 Task: Create Card Project Schedule Review in Board Knowledge Base Software to Workspace External Affairs. Create Card Bar Management Review in Board Customer Churn Analysis to Workspace External Affairs. Create Card Project Resource Allocation in Board Sales Team Training and Development to Workspace External Affairs
Action: Mouse moved to (1021, 334)
Screenshot: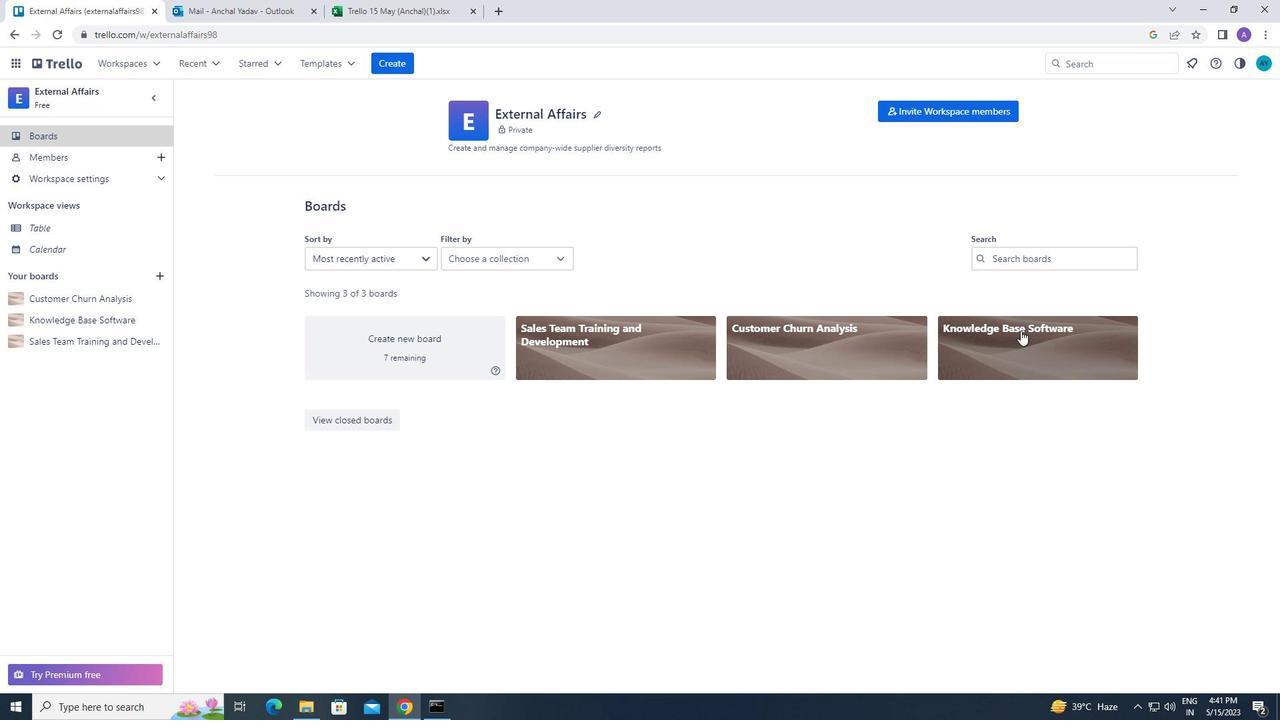 
Action: Mouse pressed left at (1021, 334)
Screenshot: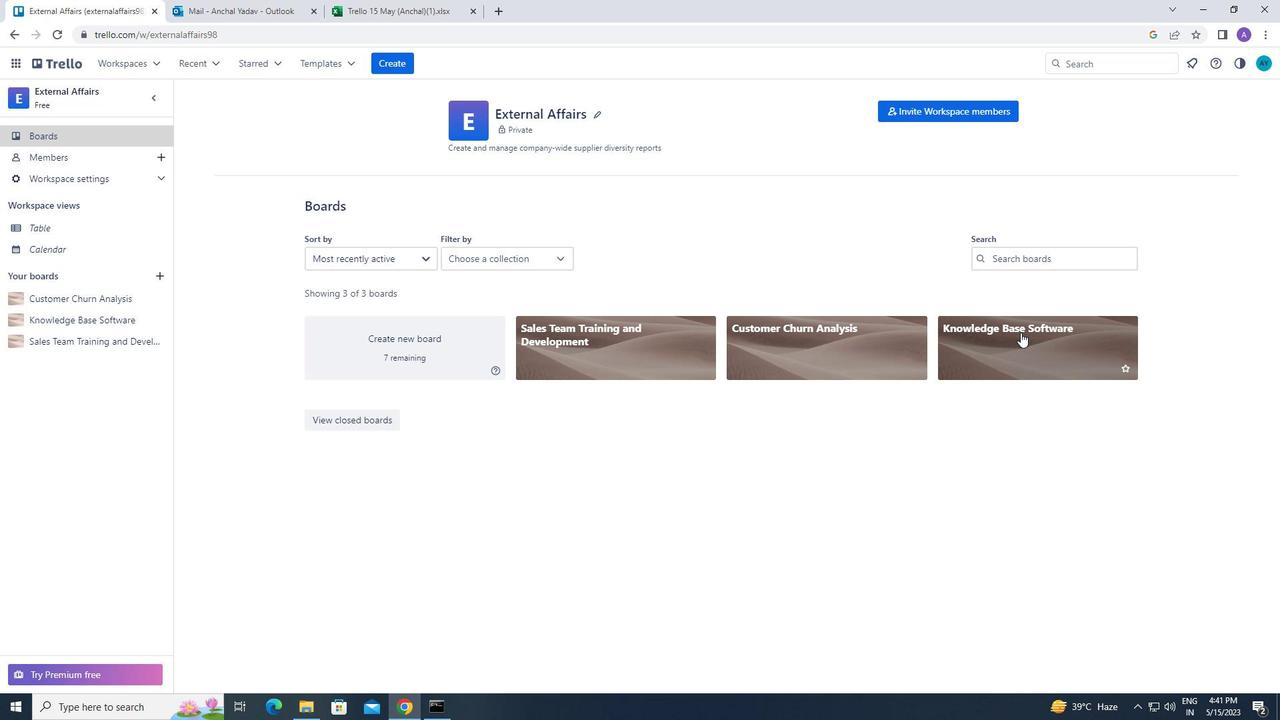 
Action: Mouse moved to (237, 168)
Screenshot: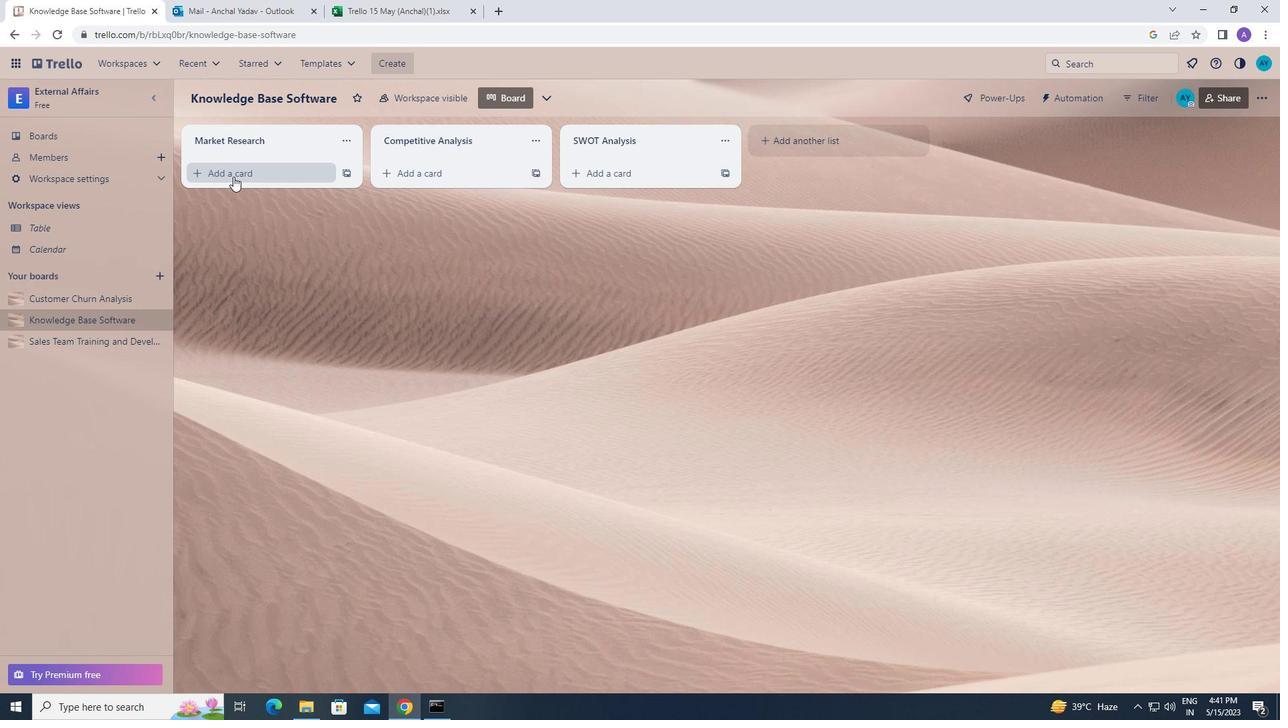 
Action: Mouse pressed left at (237, 168)
Screenshot: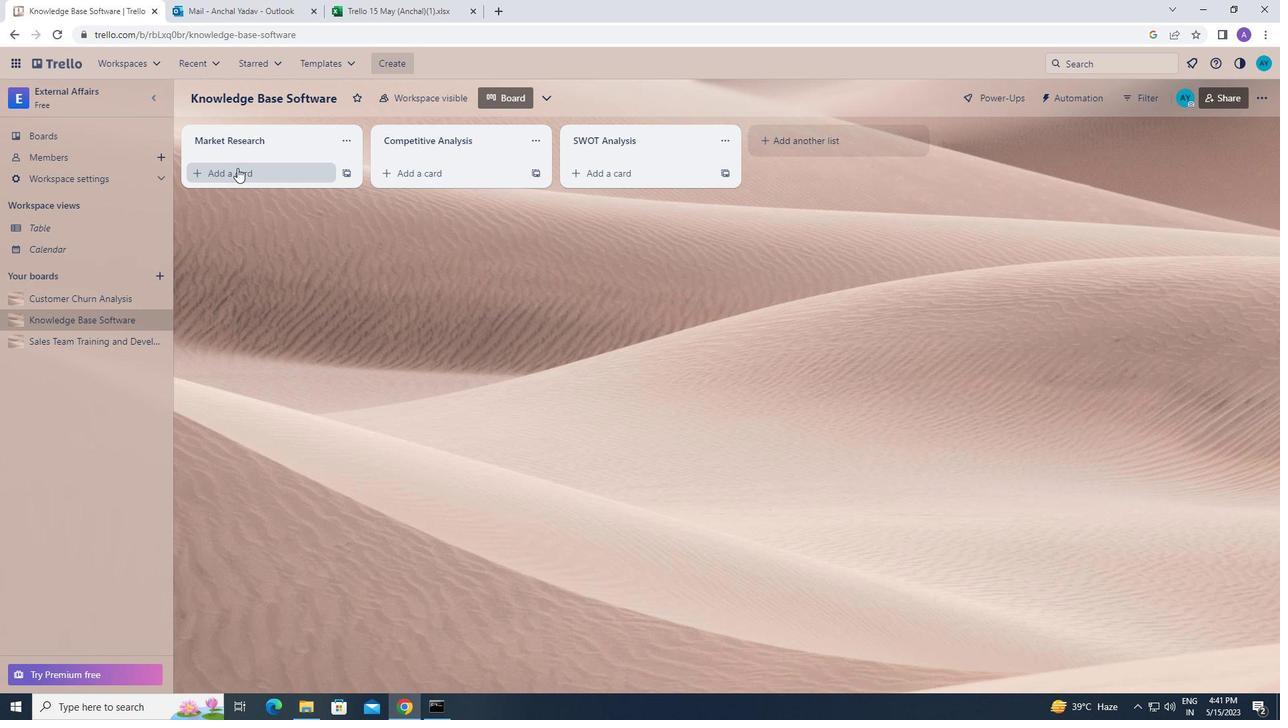 
Action: Mouse moved to (236, 175)
Screenshot: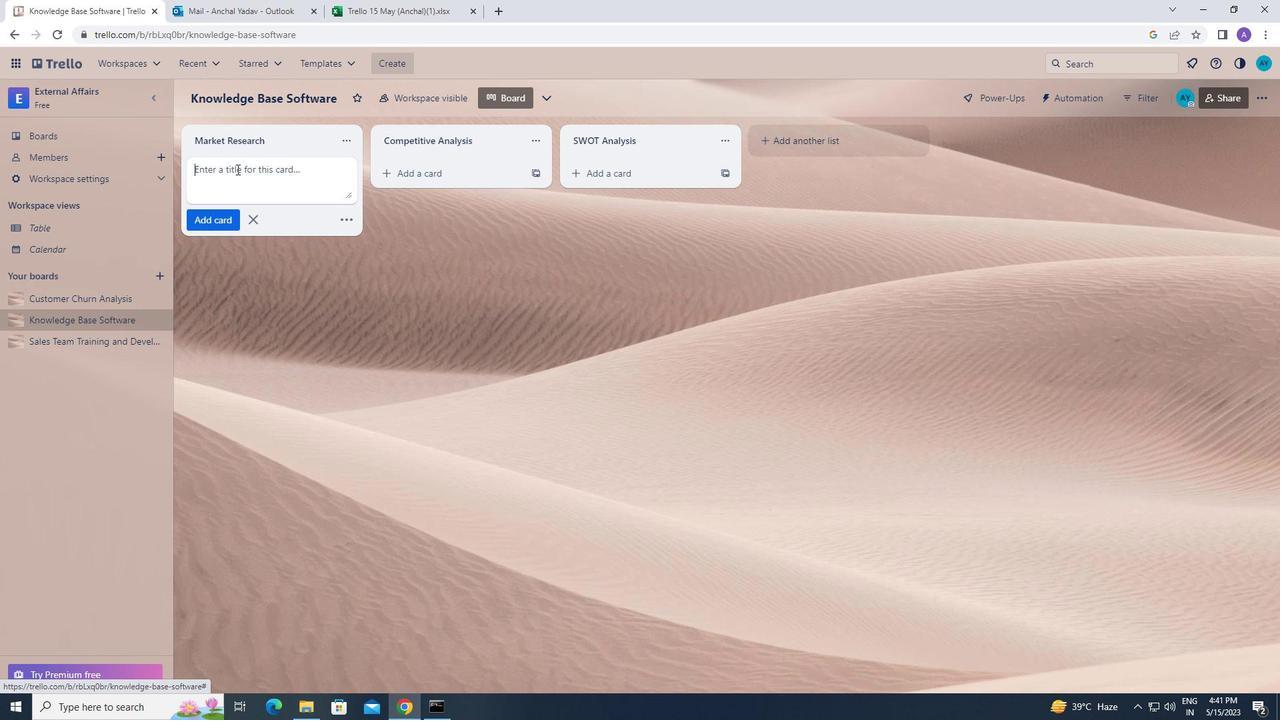 
Action: Mouse pressed left at (236, 175)
Screenshot: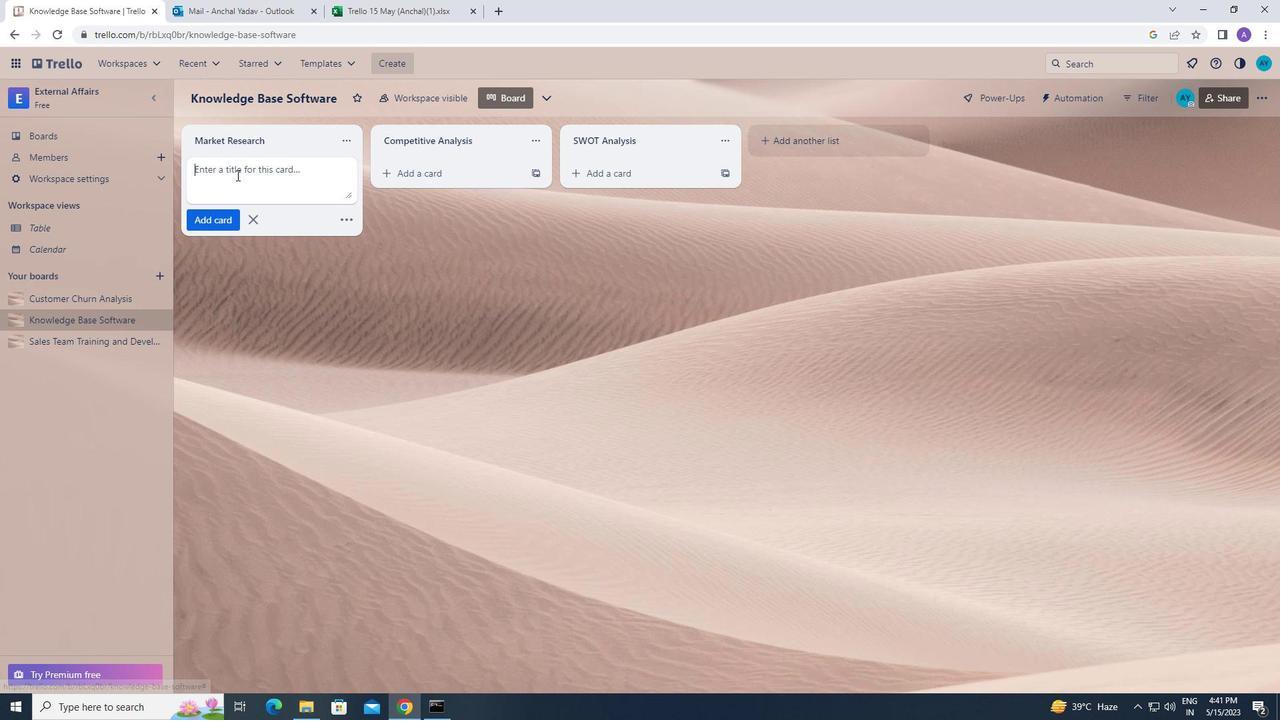 
Action: Key pressed <Key.caps_lock>p<Key.caps_lock>roject<Key.space><Key.caps_lock>s<Key.caps_lock>che
Screenshot: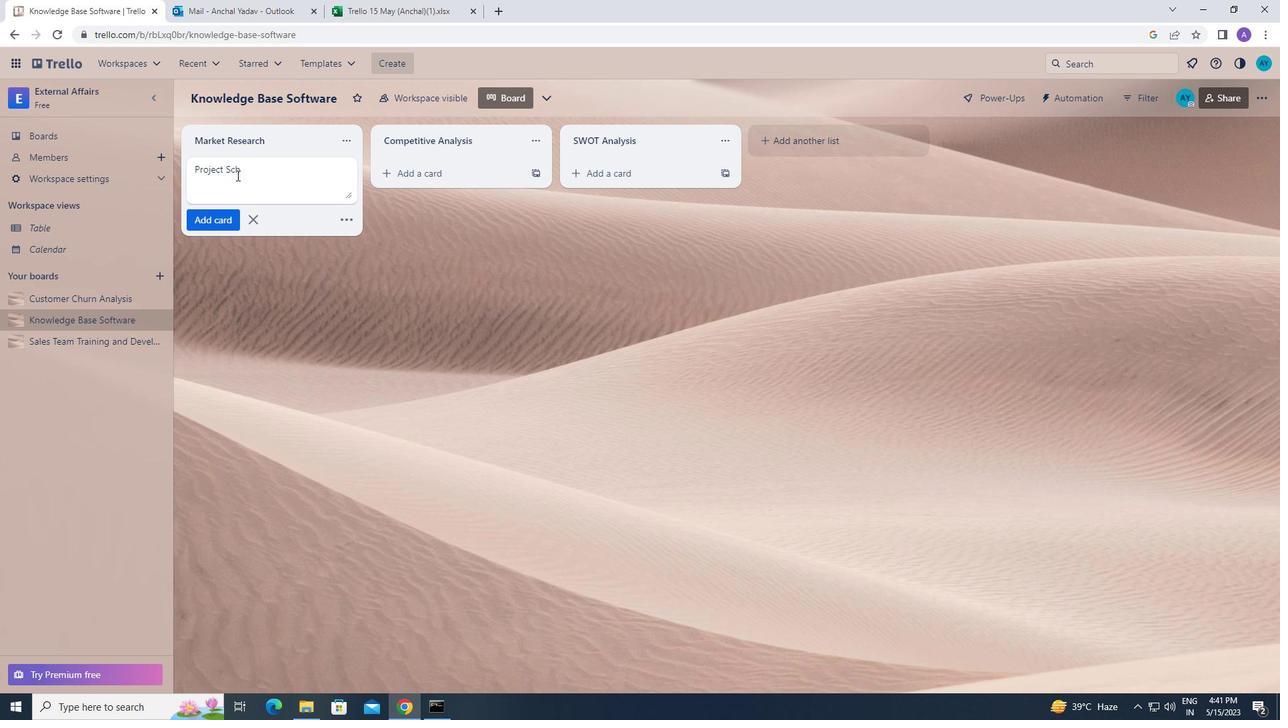 
Action: Mouse moved to (1282, 152)
Screenshot: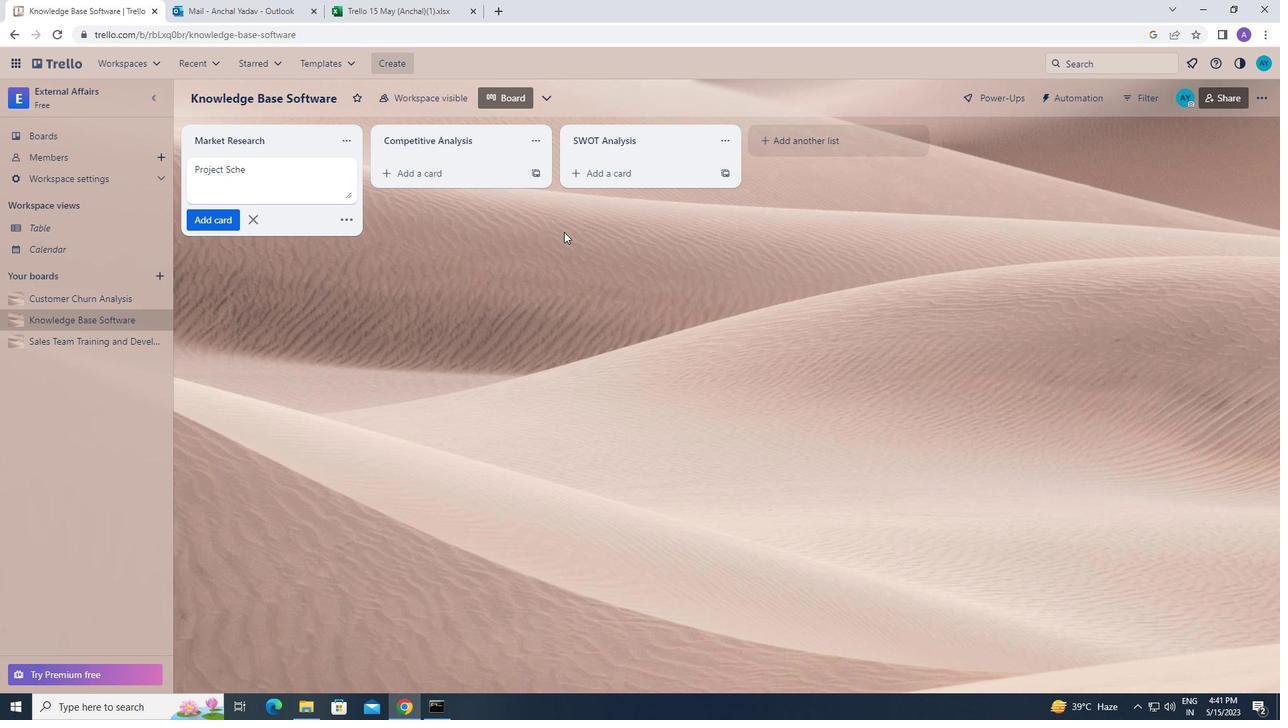 
Action: Key pressed dule<Key.space><Key.caps_lock>r<Key.caps_lock>eview
Screenshot: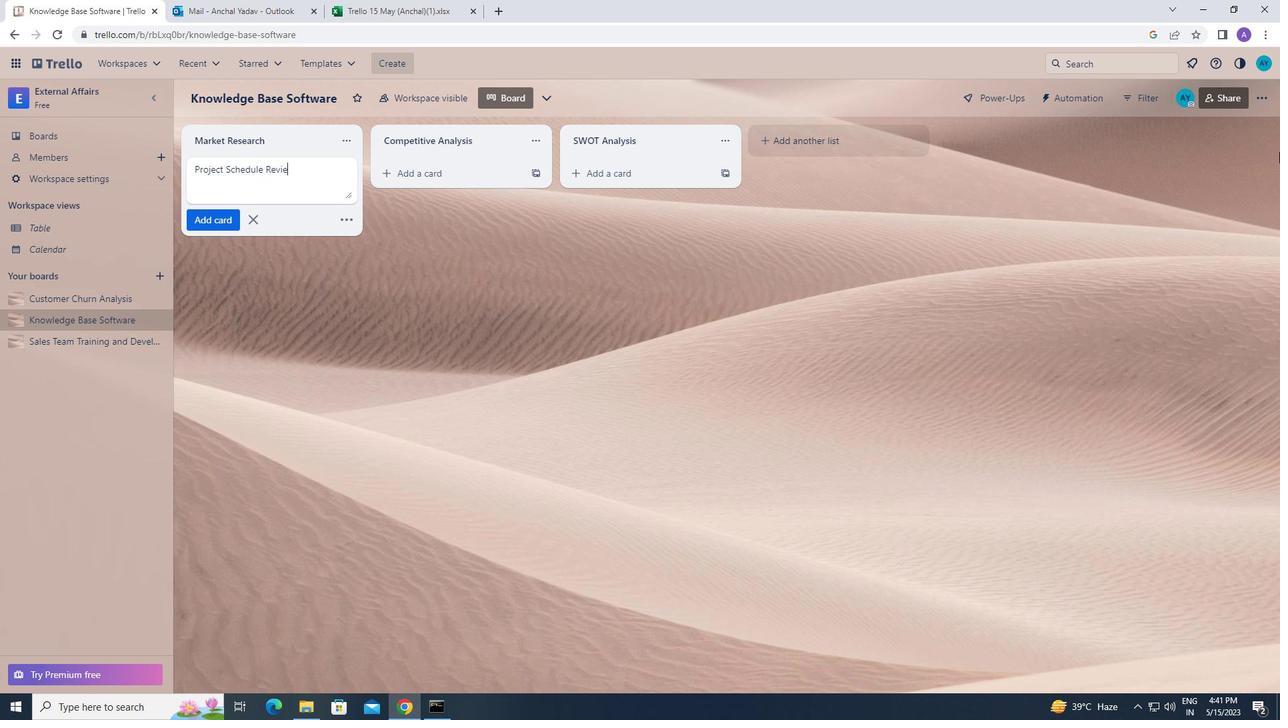 
Action: Mouse moved to (213, 226)
Screenshot: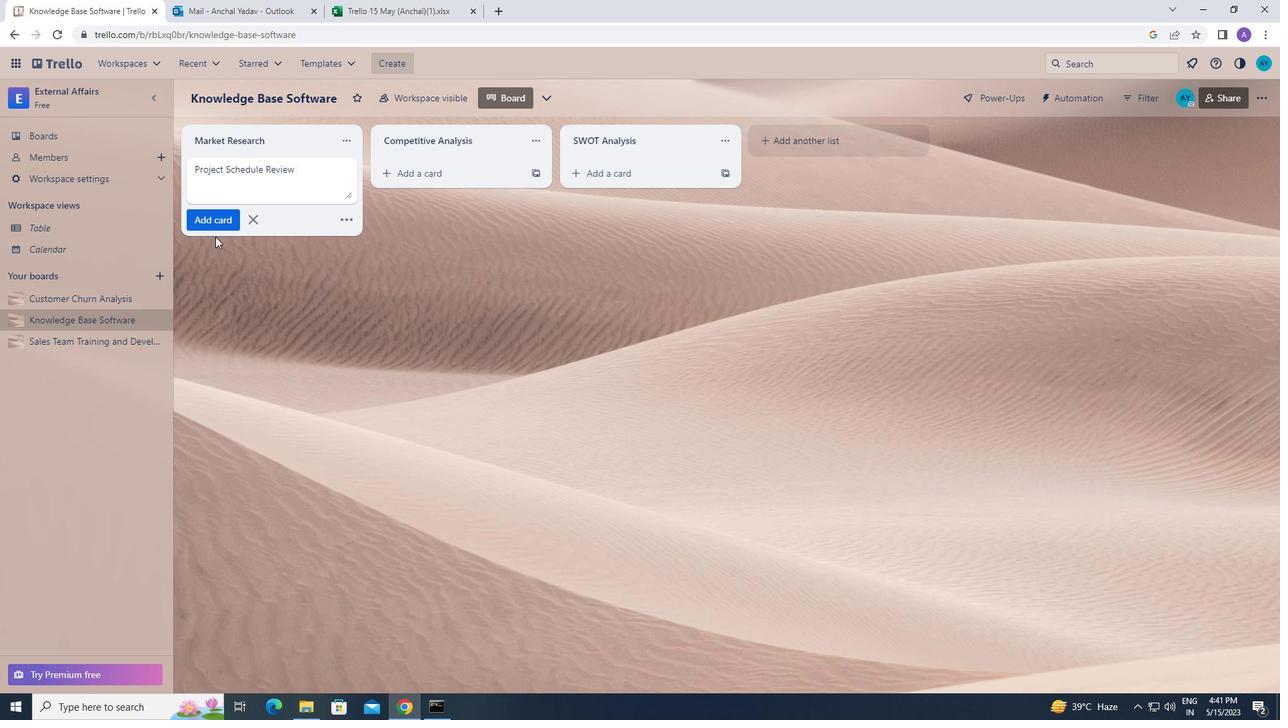 
Action: Mouse pressed left at (213, 226)
Screenshot: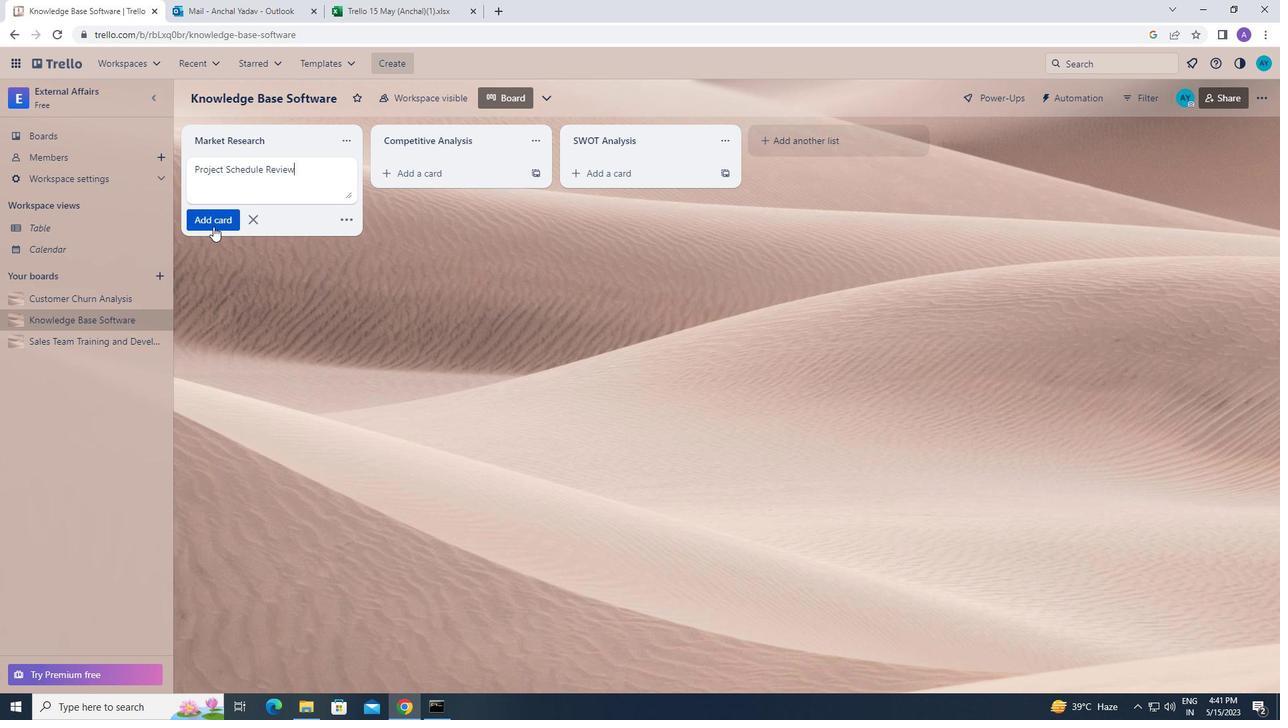 
Action: Mouse moved to (138, 58)
Screenshot: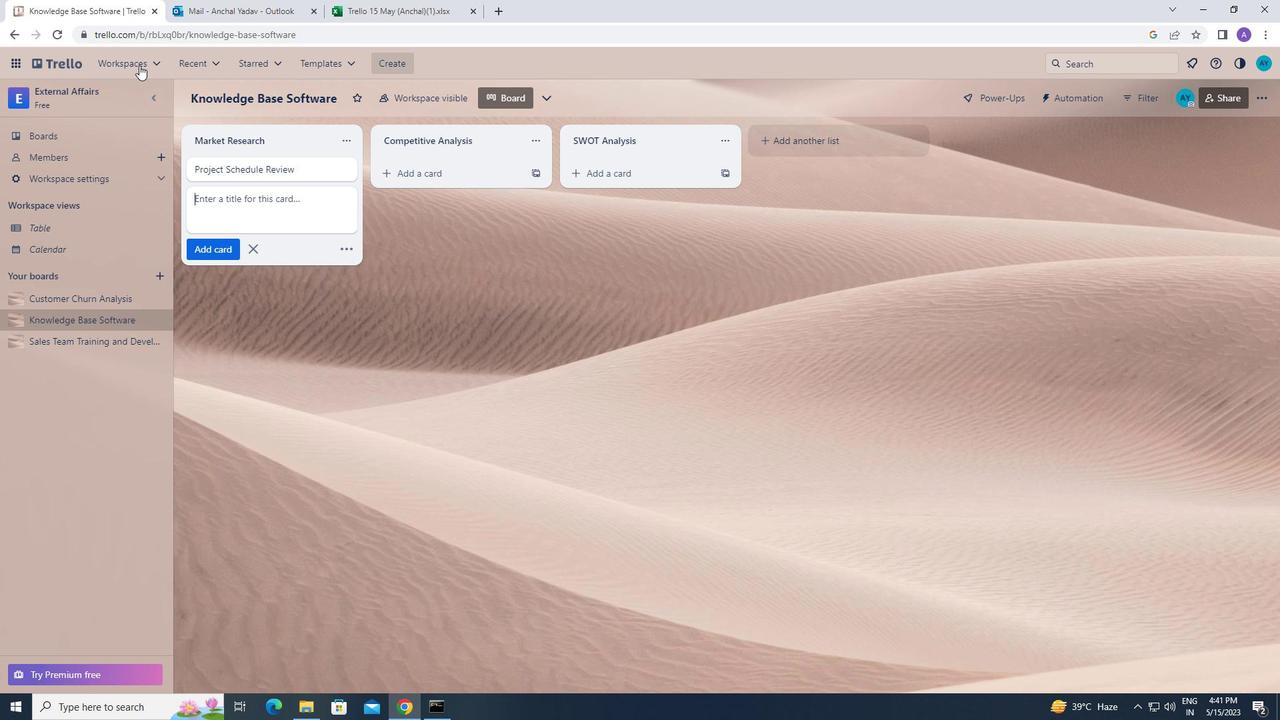 
Action: Mouse pressed left at (138, 58)
Screenshot: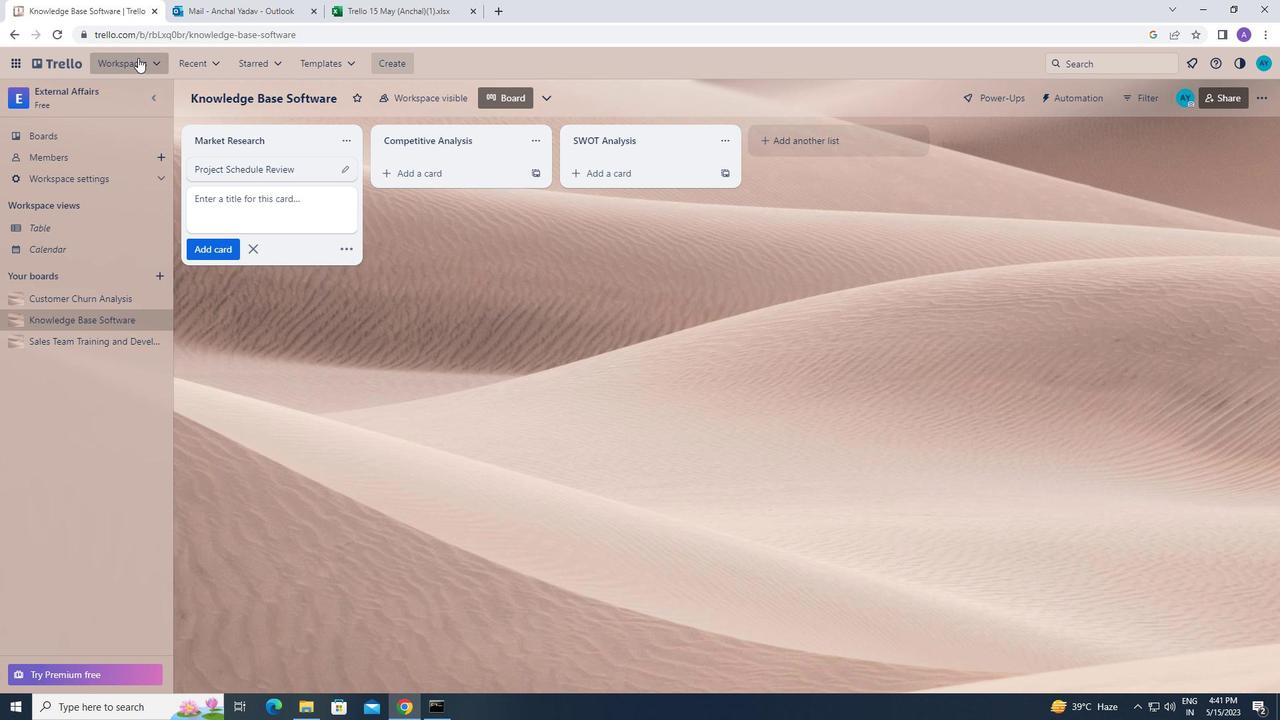 
Action: Mouse moved to (162, 432)
Screenshot: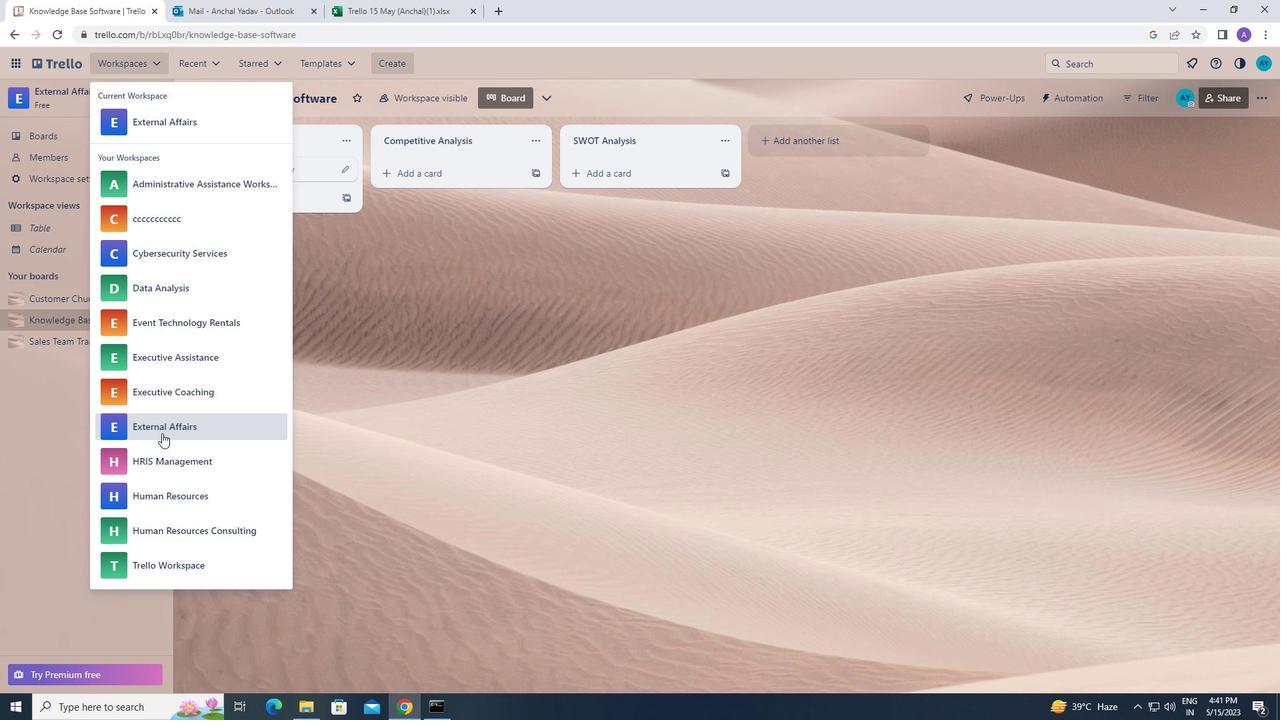 
Action: Mouse pressed left at (162, 432)
Screenshot: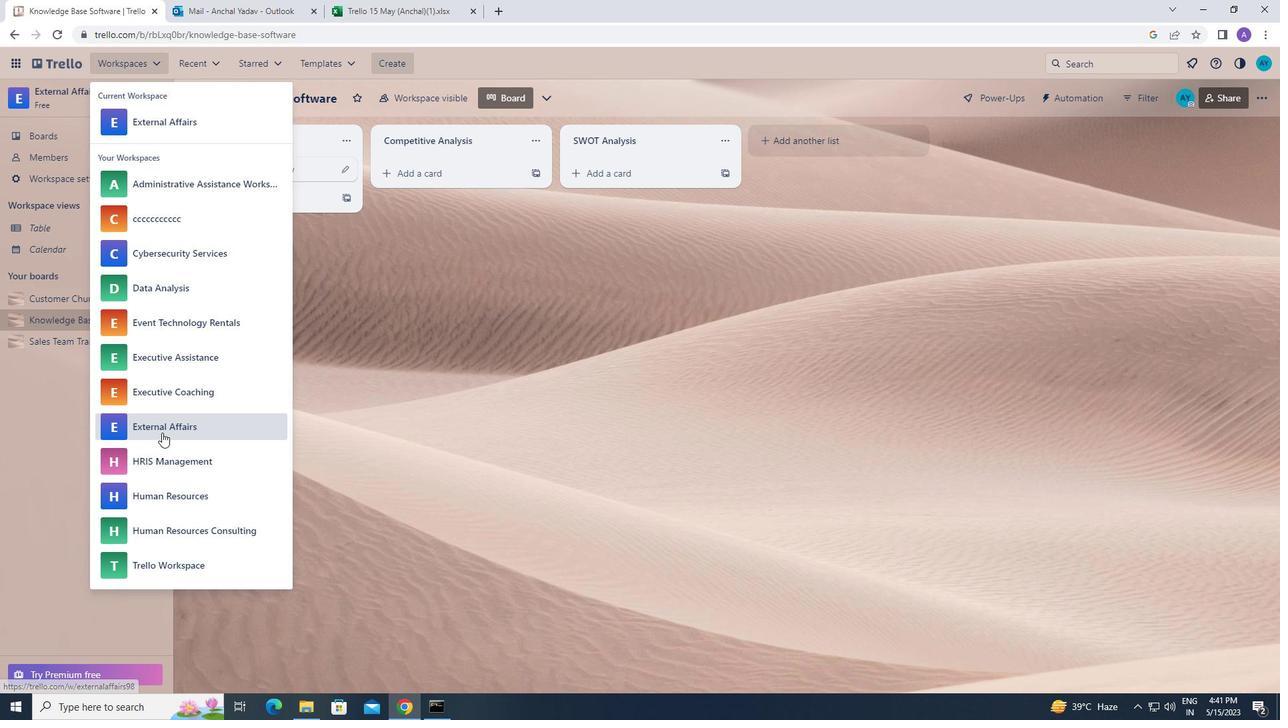 
Action: Mouse moved to (988, 347)
Screenshot: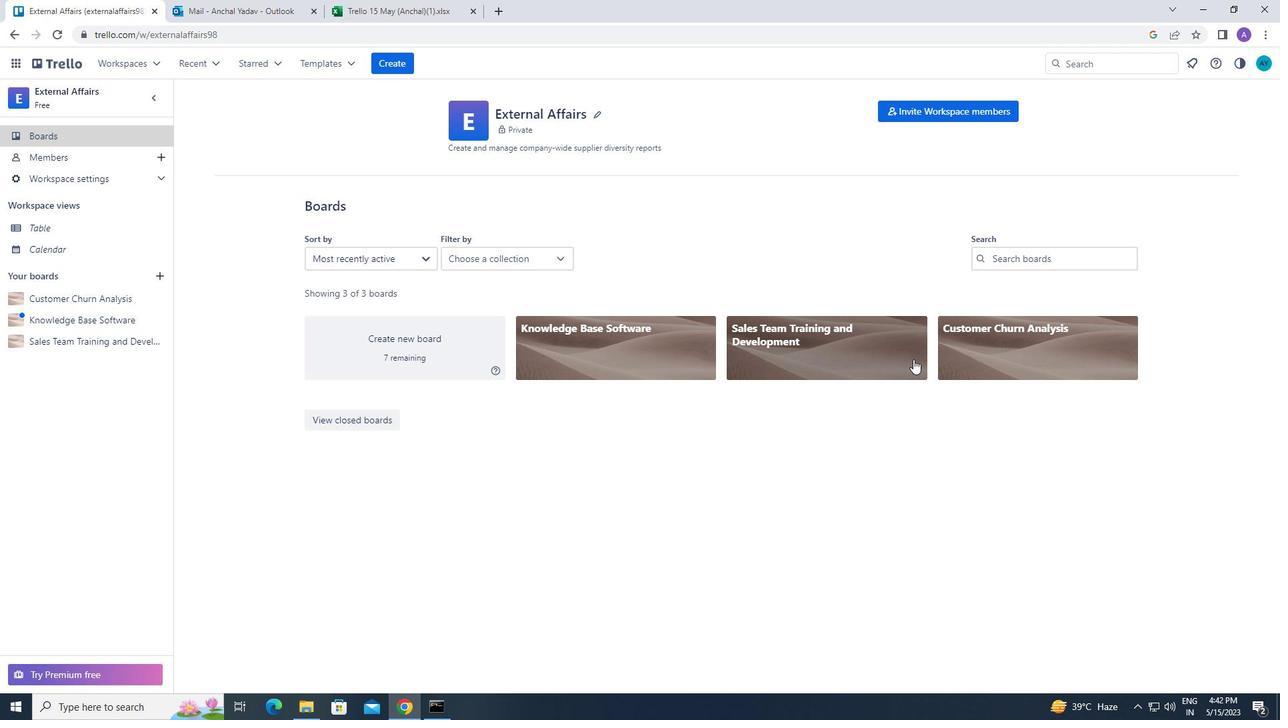 
Action: Mouse pressed left at (988, 347)
Screenshot: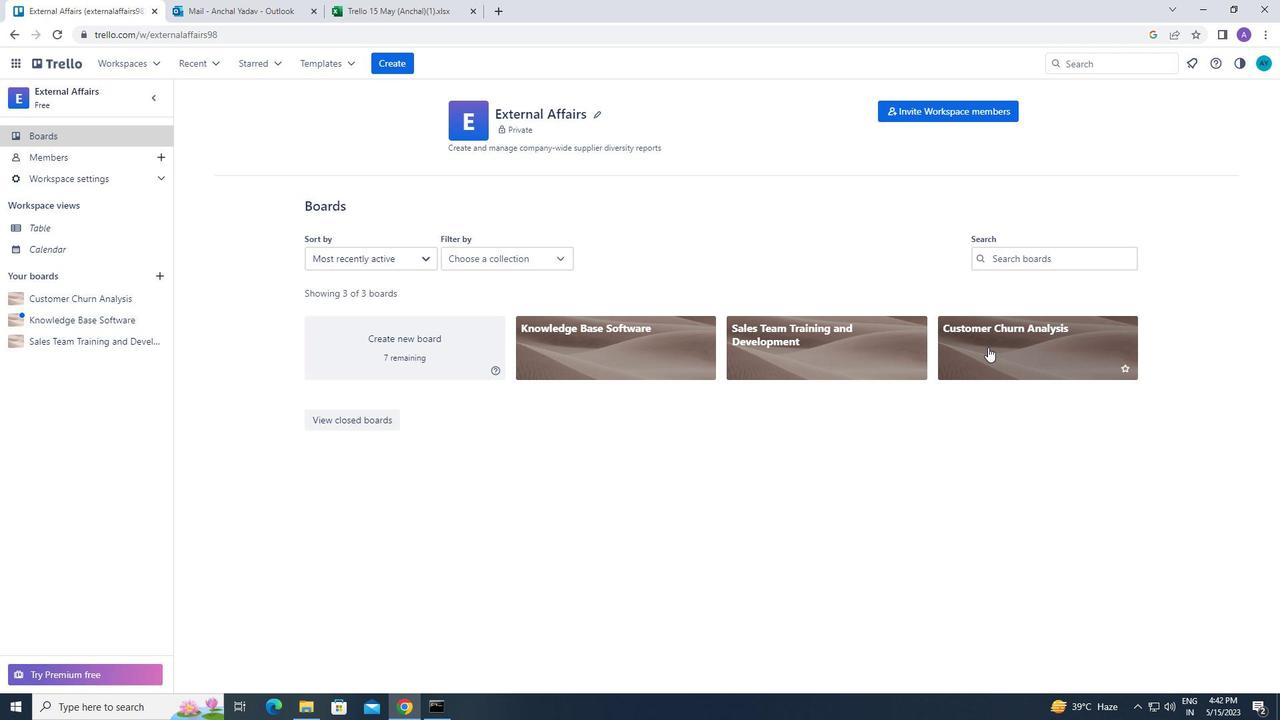 
Action: Mouse moved to (238, 174)
Screenshot: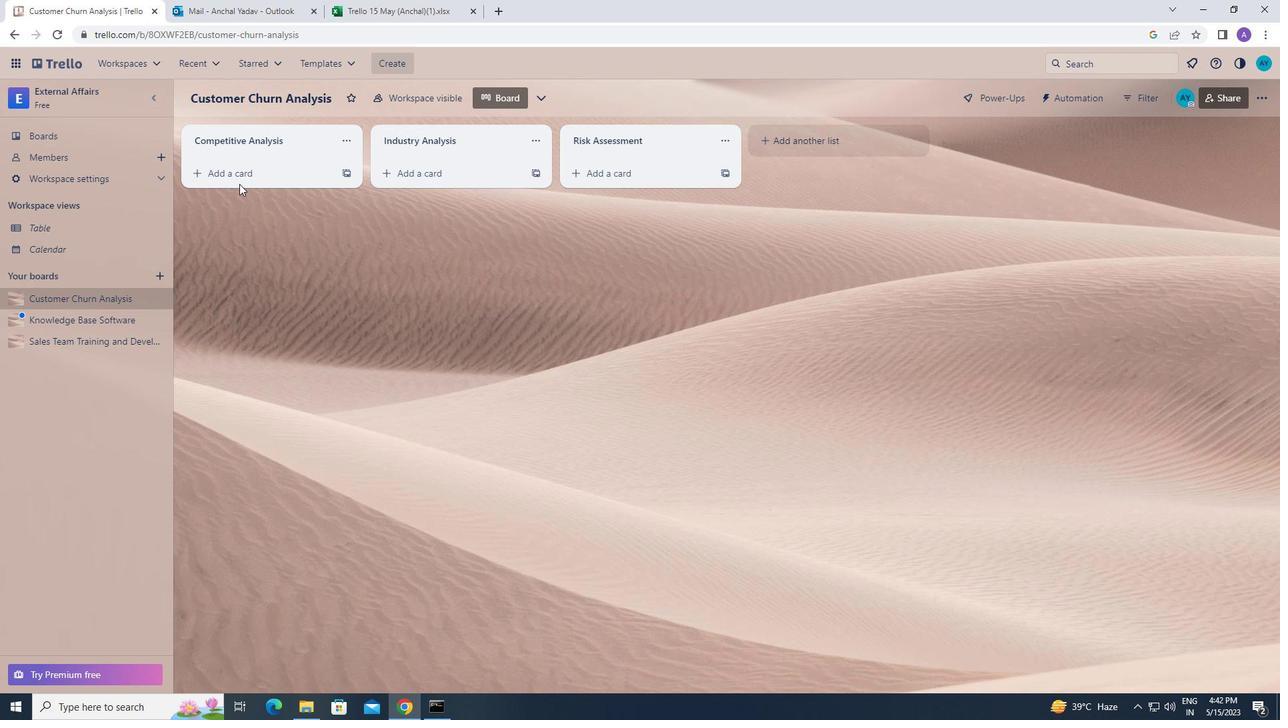 
Action: Mouse pressed left at (238, 174)
Screenshot: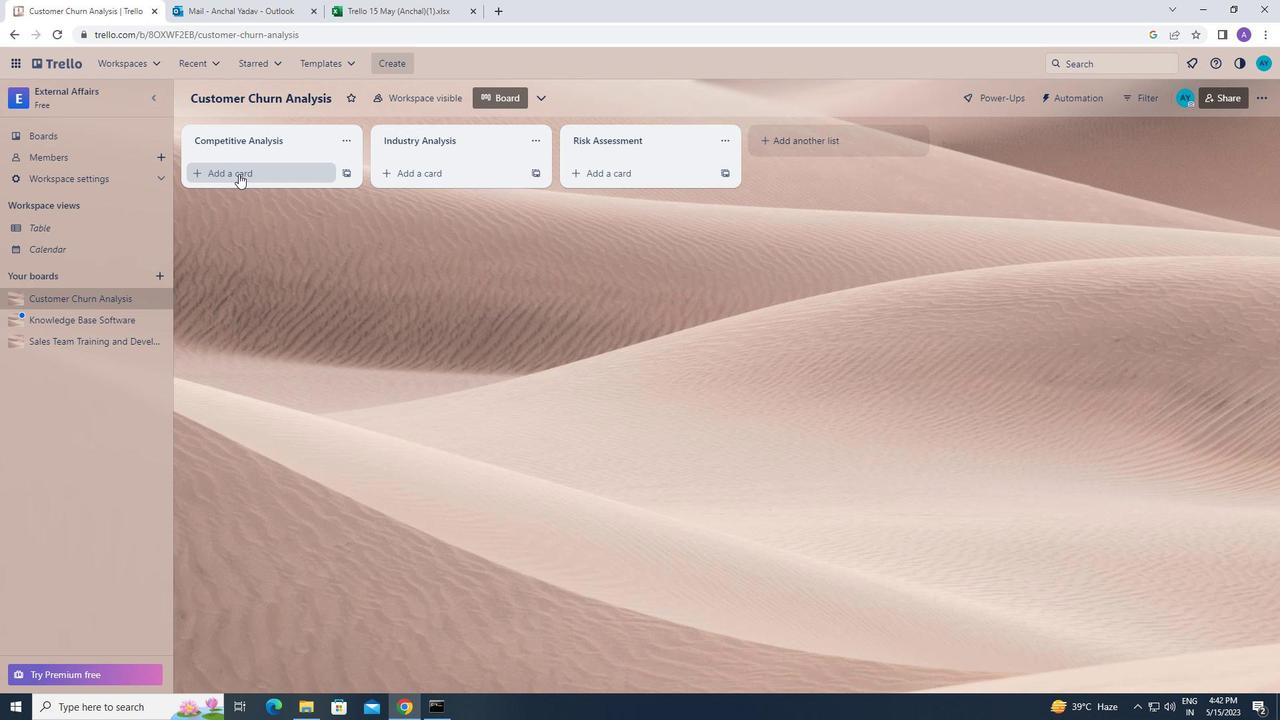 
Action: Mouse moved to (234, 182)
Screenshot: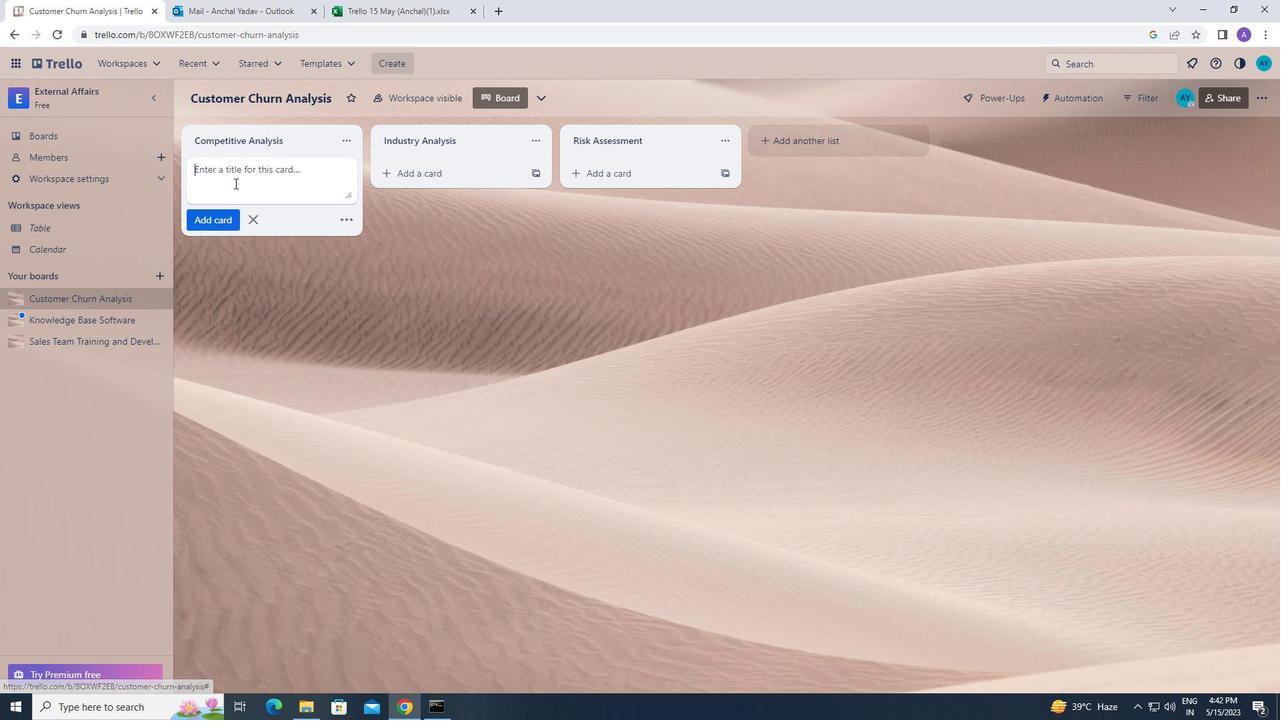 
Action: Mouse pressed left at (234, 182)
Screenshot: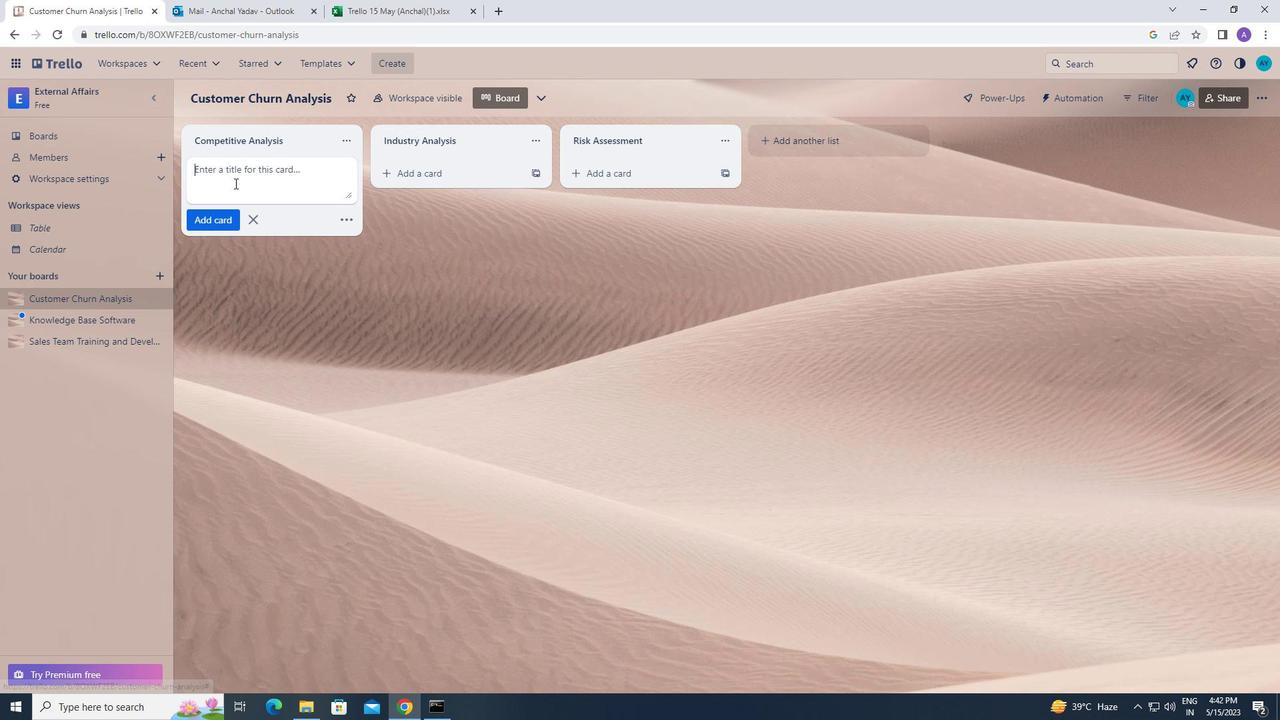 
Action: Key pressed <Key.caps_lock>
Screenshot: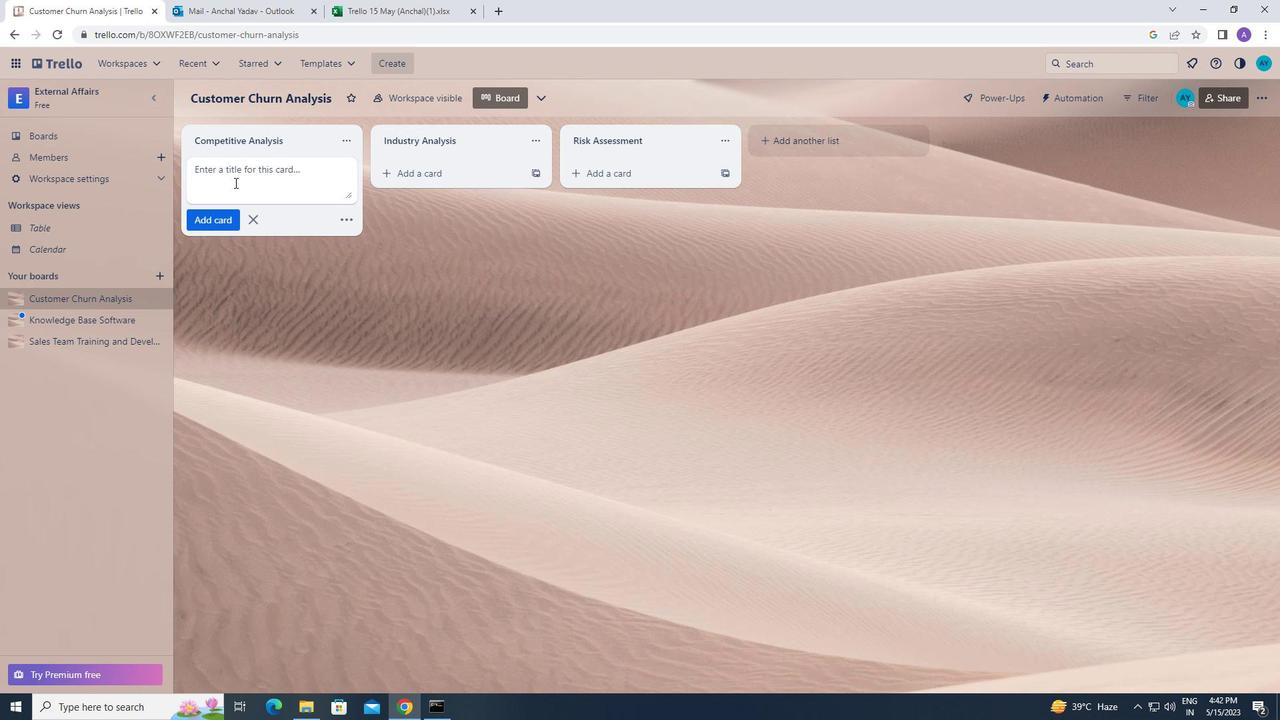 
Action: Mouse moved to (234, 182)
Screenshot: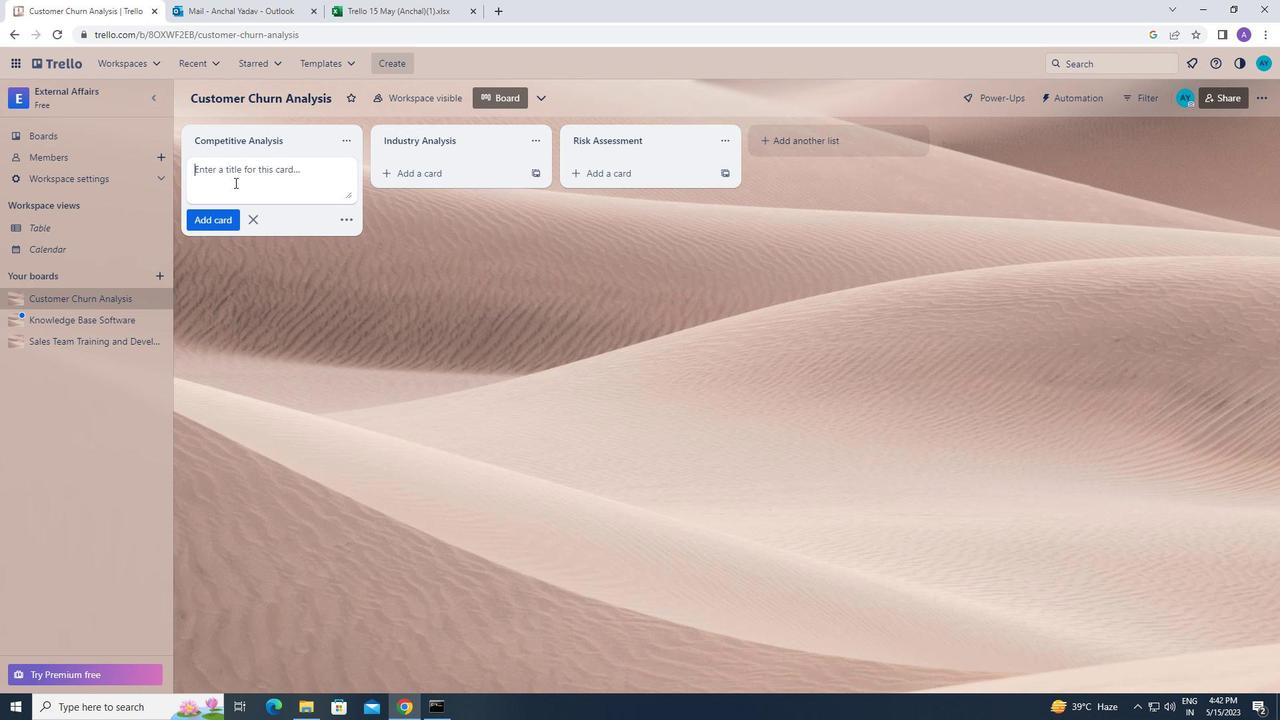 
Action: Key pressed b<Key.caps_lock>ar<Key.space><Key.caps_lock>m<Key.caps_lock>anagement<Key.space><Key.caps_lock>r<Key.caps_lock>eview
Screenshot: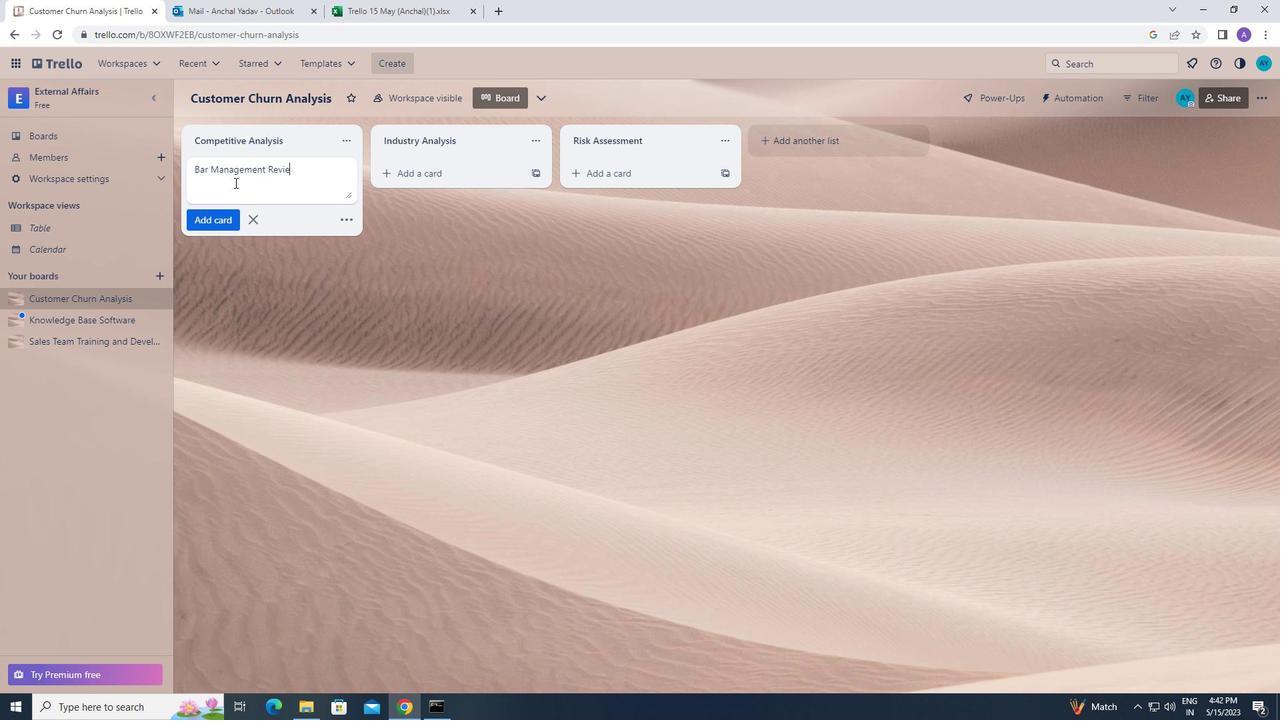 
Action: Mouse moved to (221, 214)
Screenshot: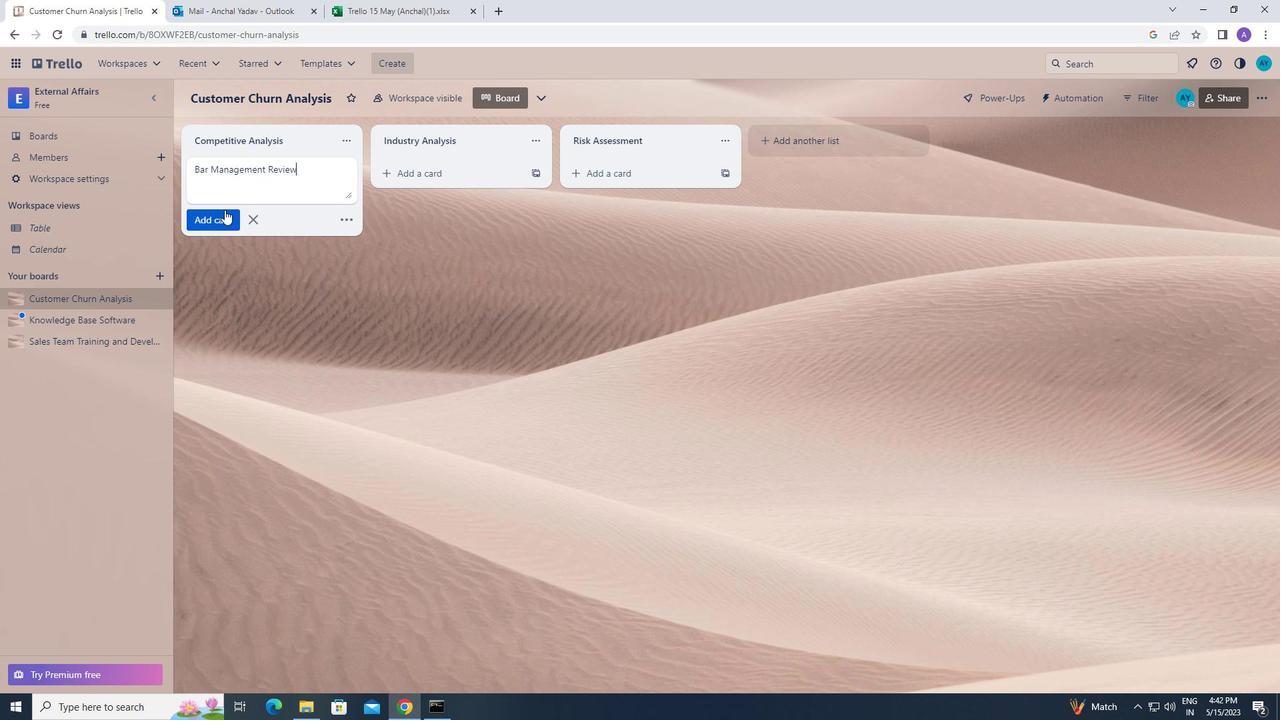 
Action: Mouse pressed left at (221, 214)
Screenshot: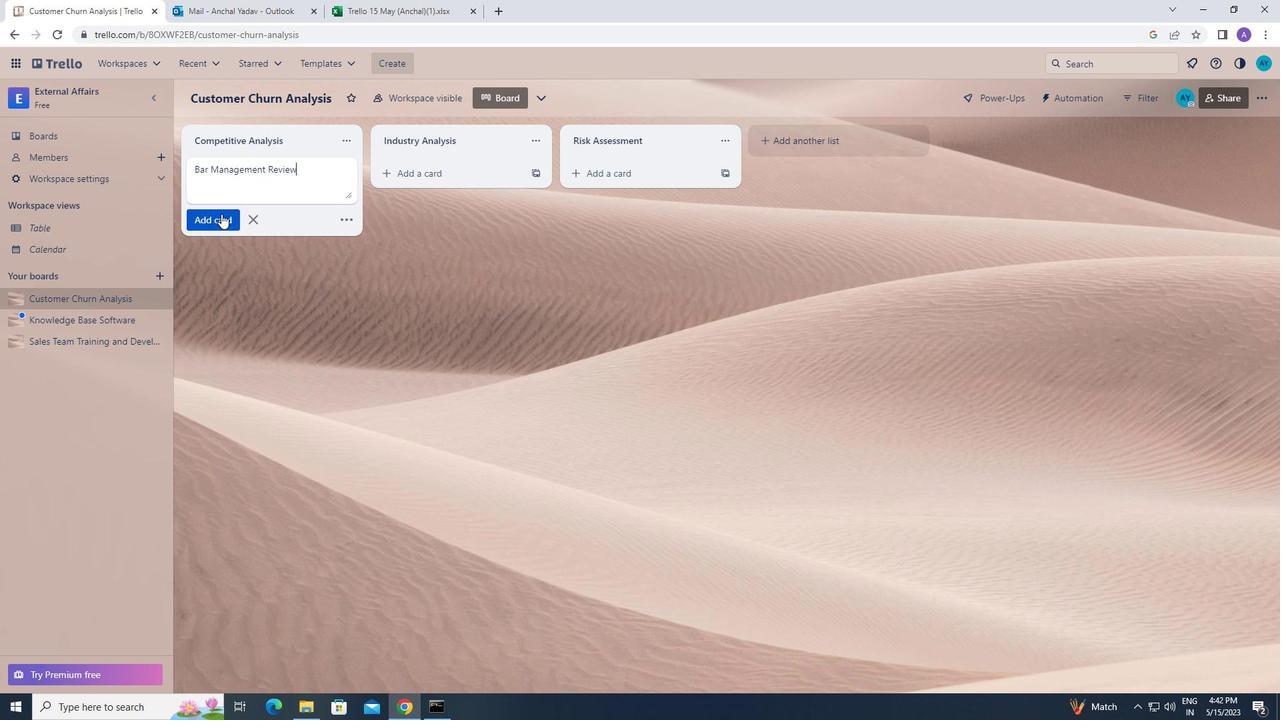 
Action: Mouse moved to (121, 54)
Screenshot: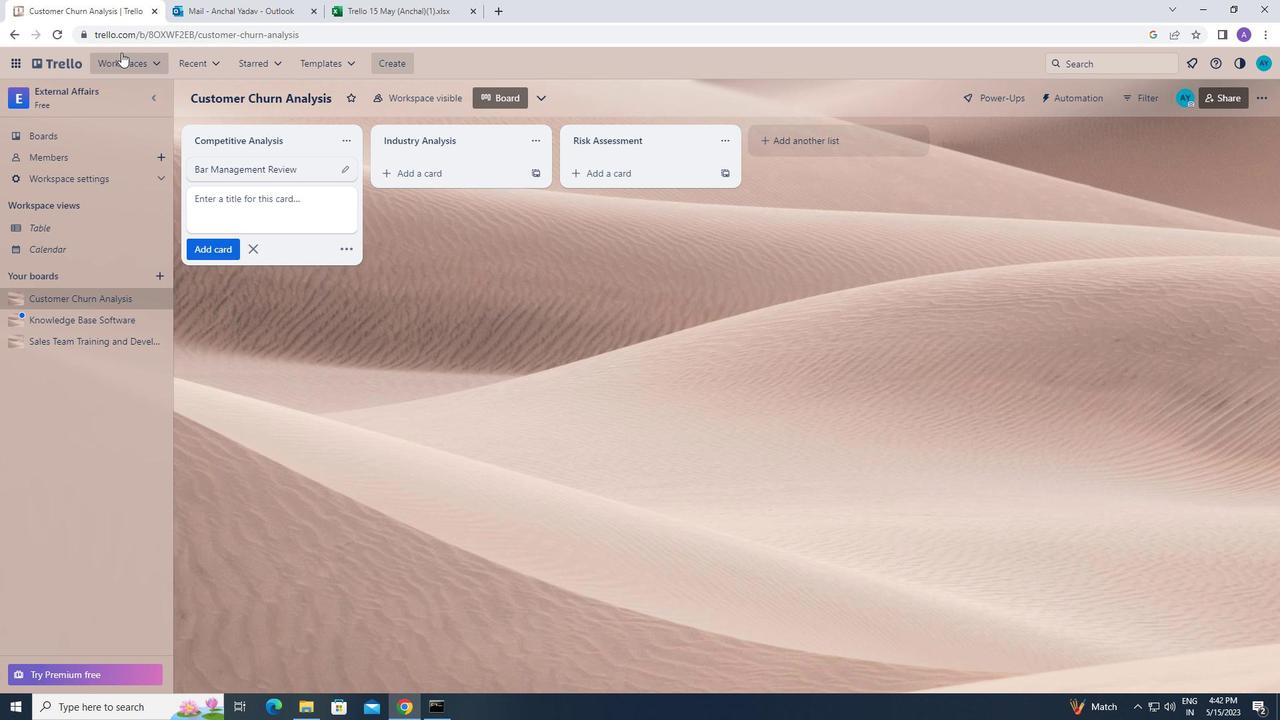 
Action: Mouse pressed left at (121, 54)
Screenshot: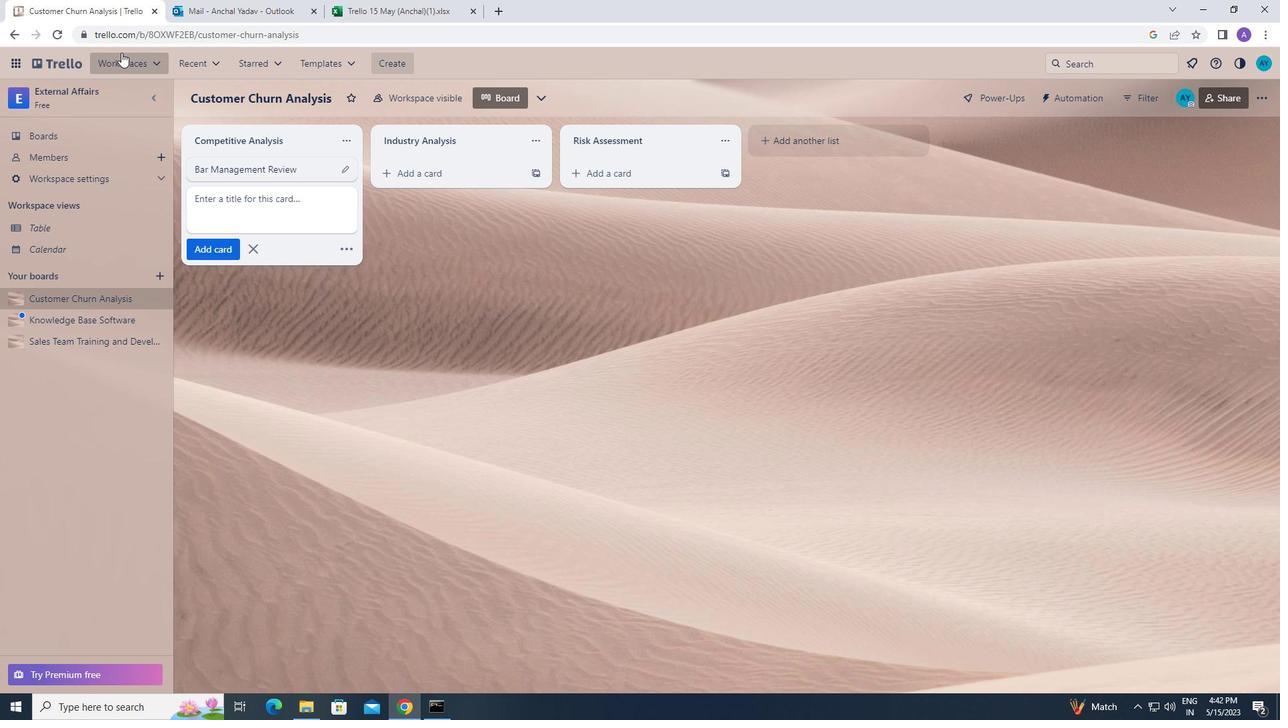 
Action: Mouse moved to (166, 427)
Screenshot: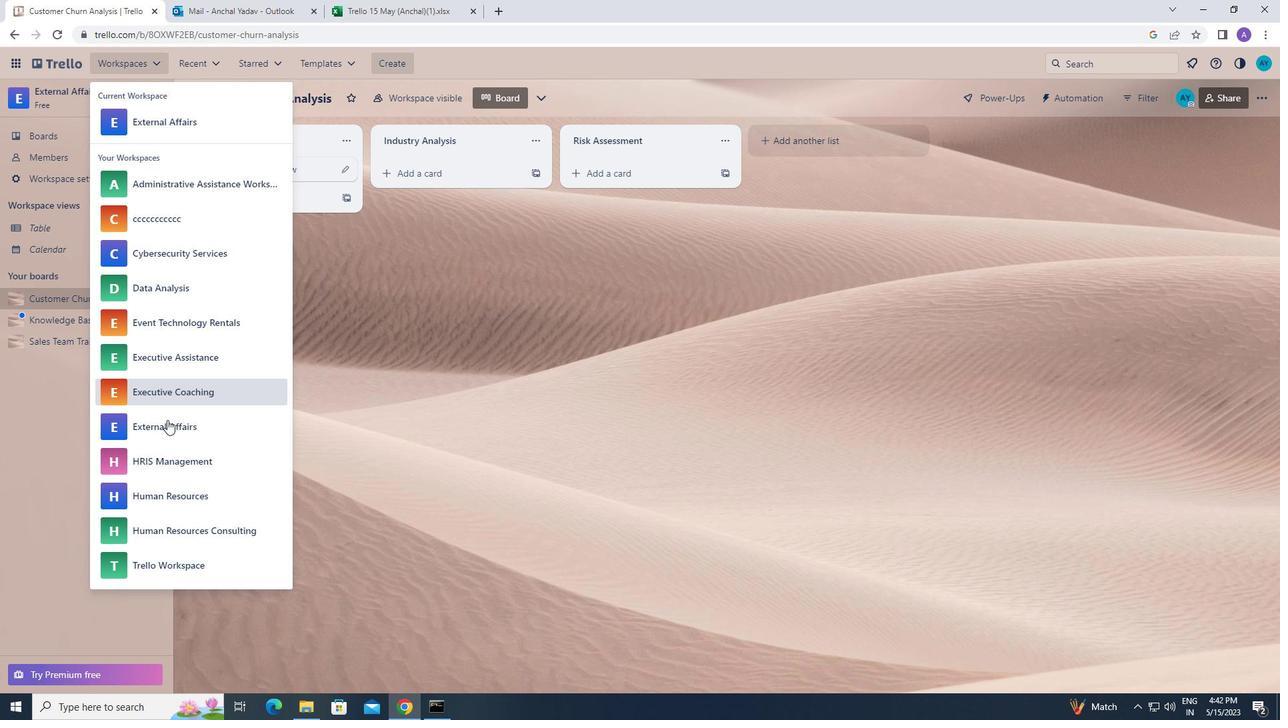 
Action: Mouse pressed left at (166, 427)
Screenshot: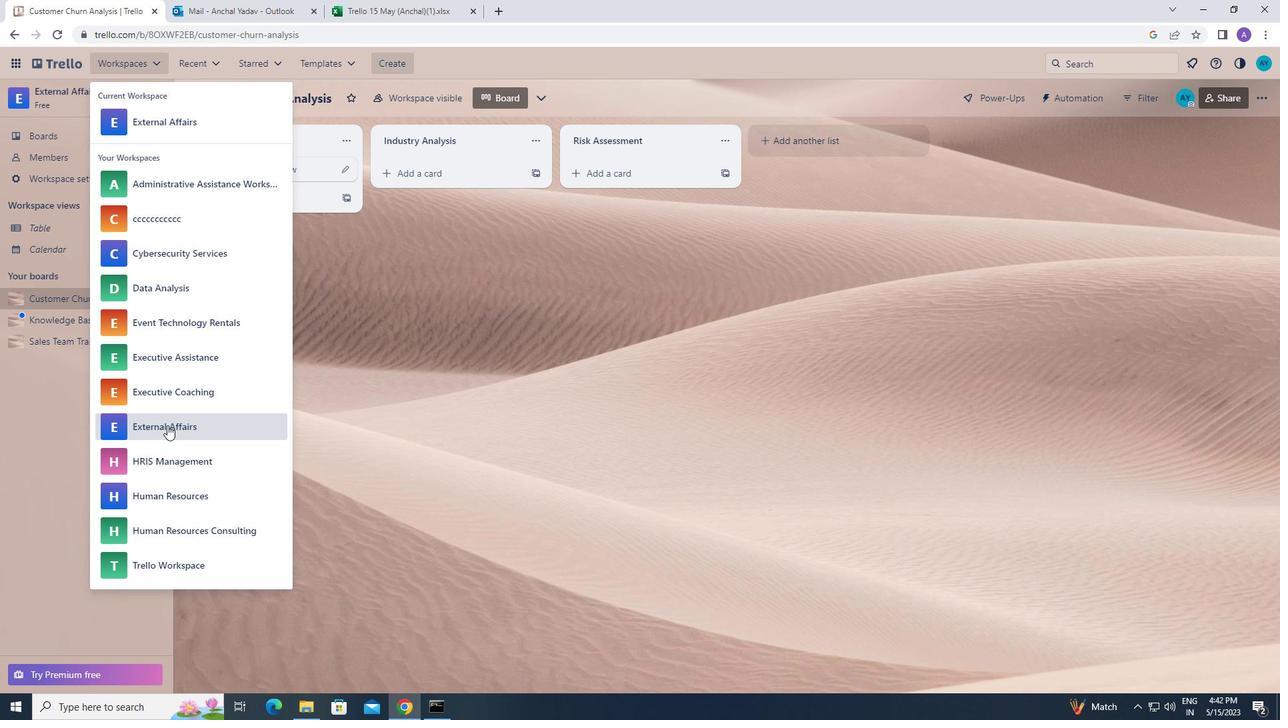 
Action: Mouse moved to (963, 355)
Screenshot: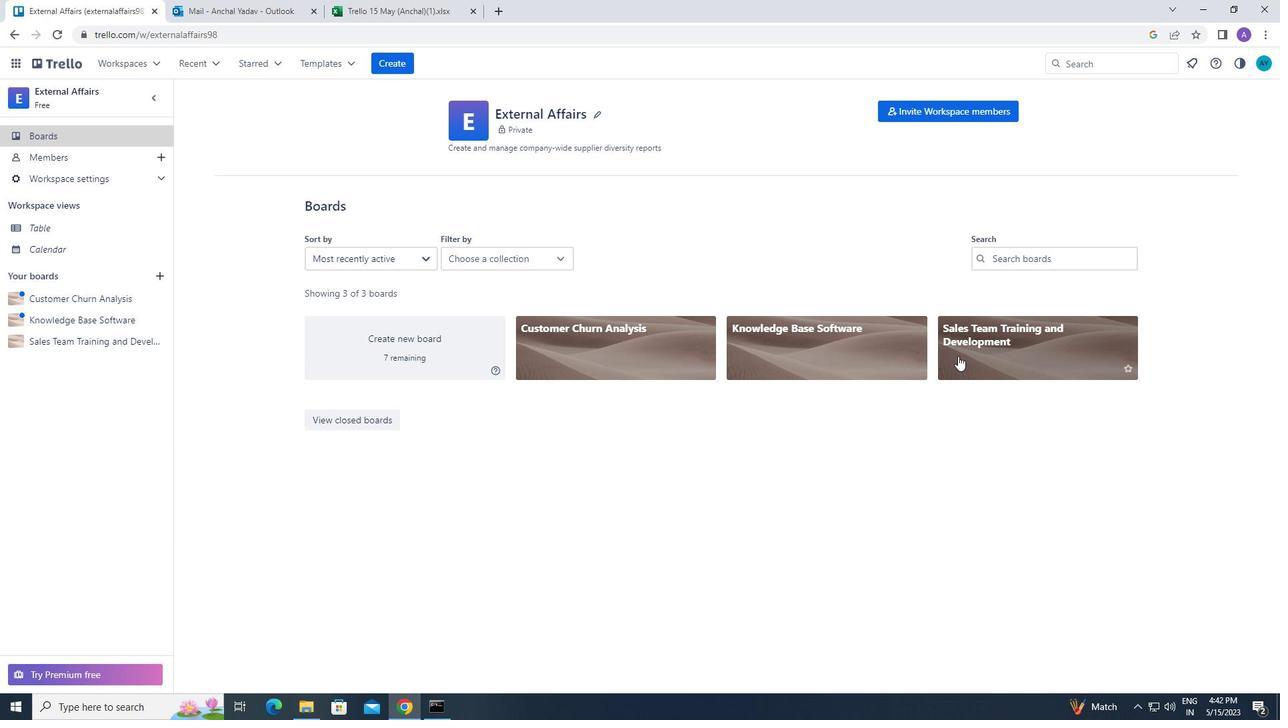 
Action: Mouse pressed left at (963, 355)
Screenshot: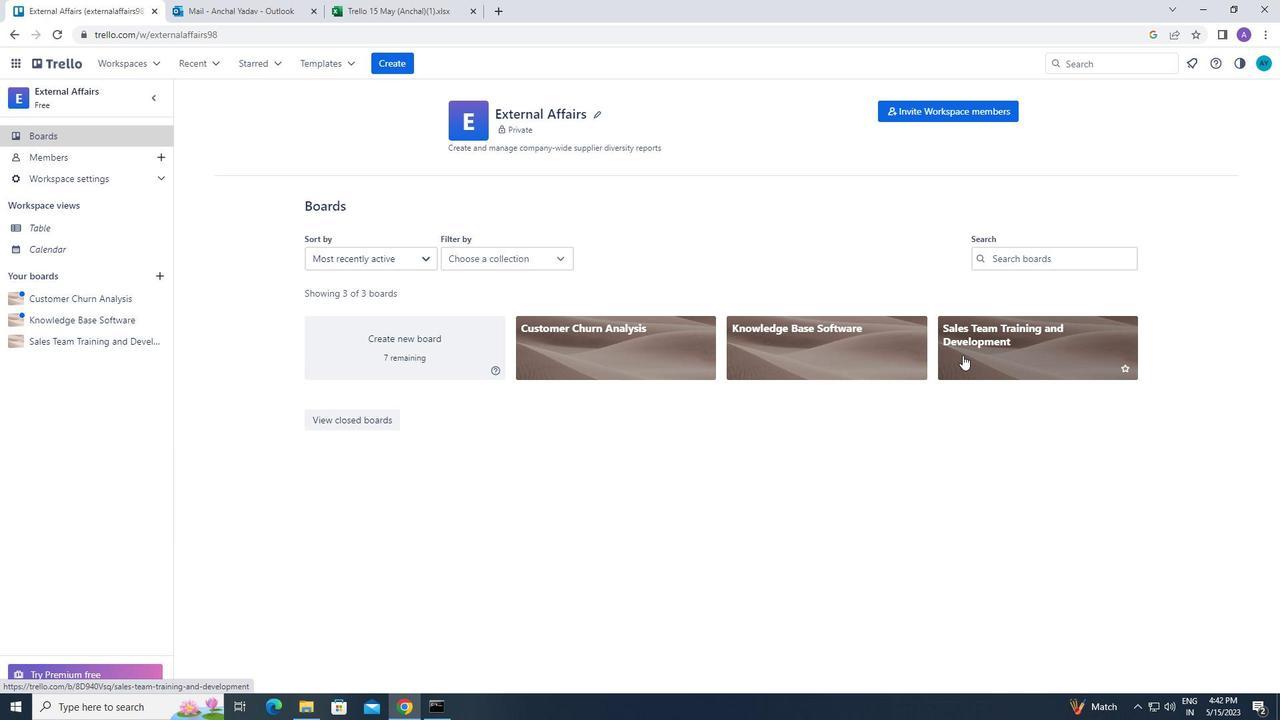 
Action: Mouse moved to (258, 173)
Screenshot: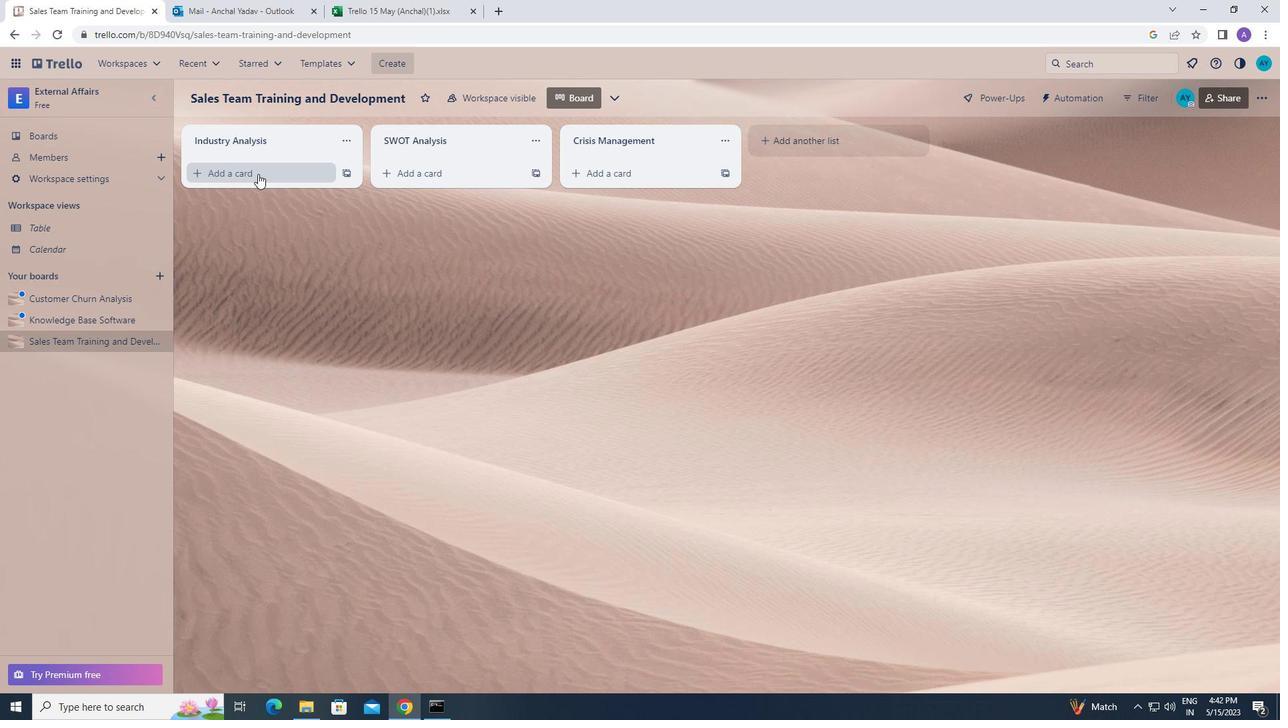 
Action: Mouse pressed left at (258, 173)
Screenshot: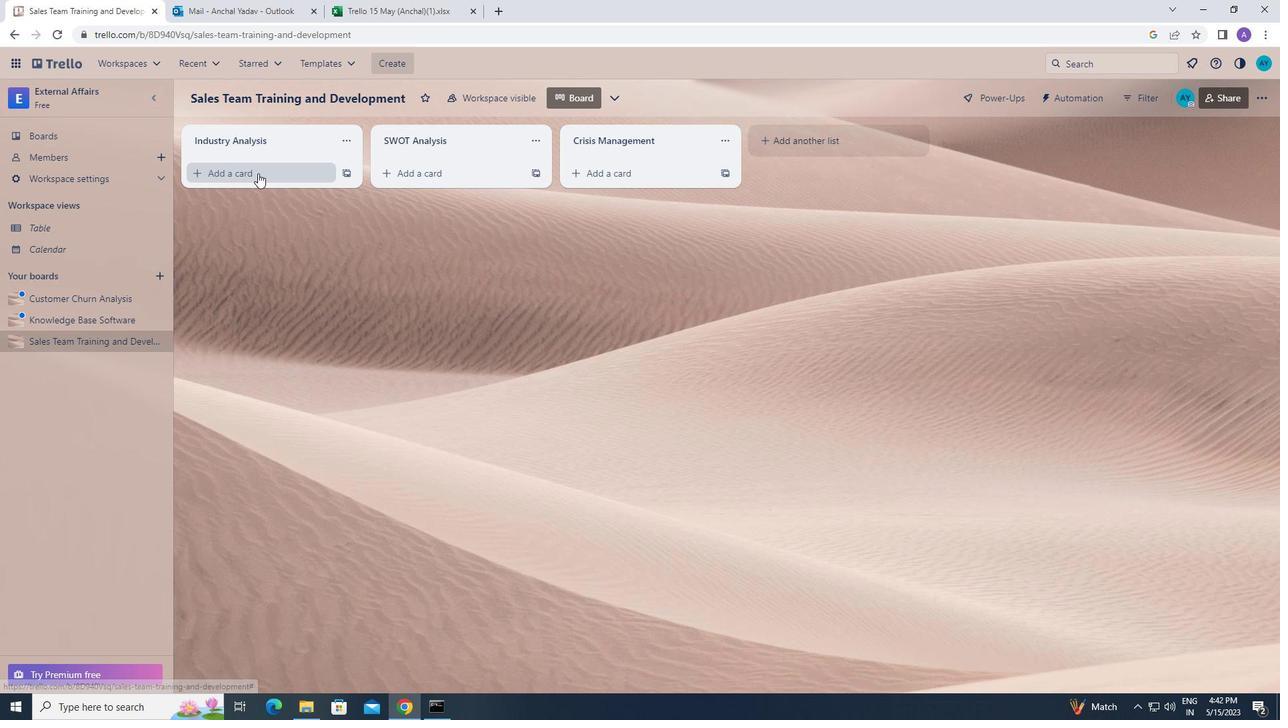 
Action: Mouse moved to (256, 173)
Screenshot: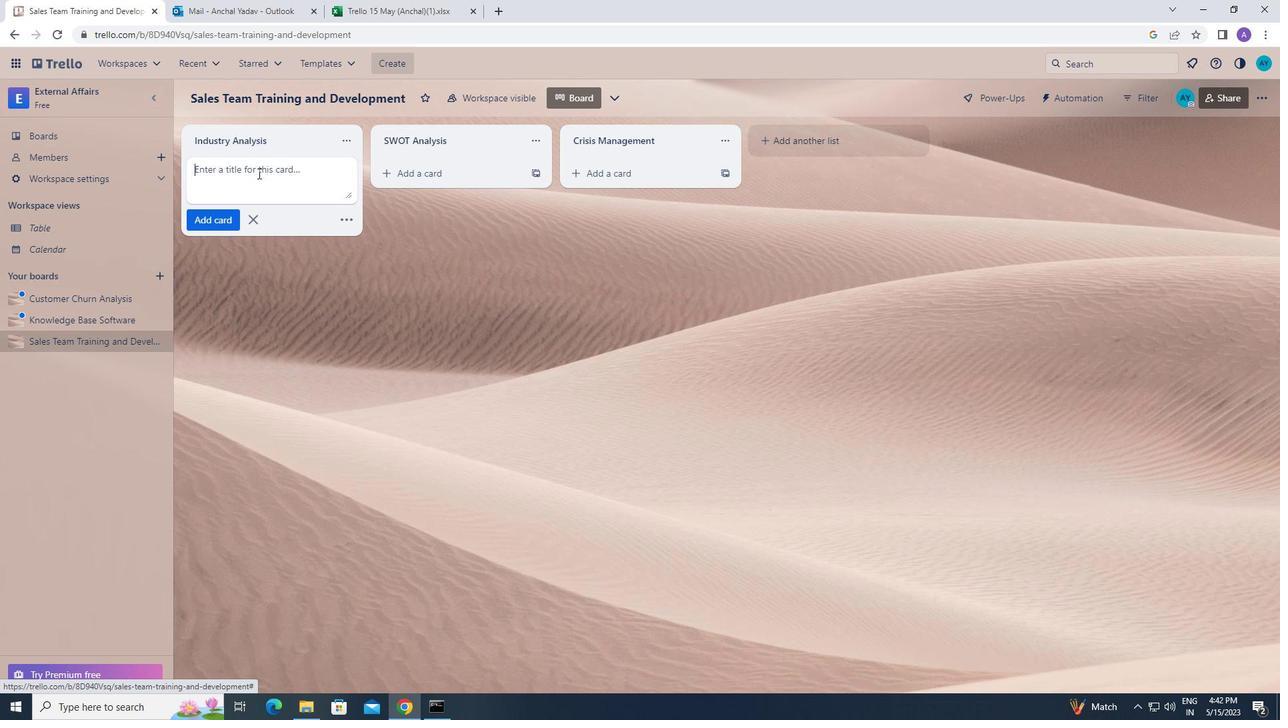 
Action: Mouse pressed left at (256, 173)
Screenshot: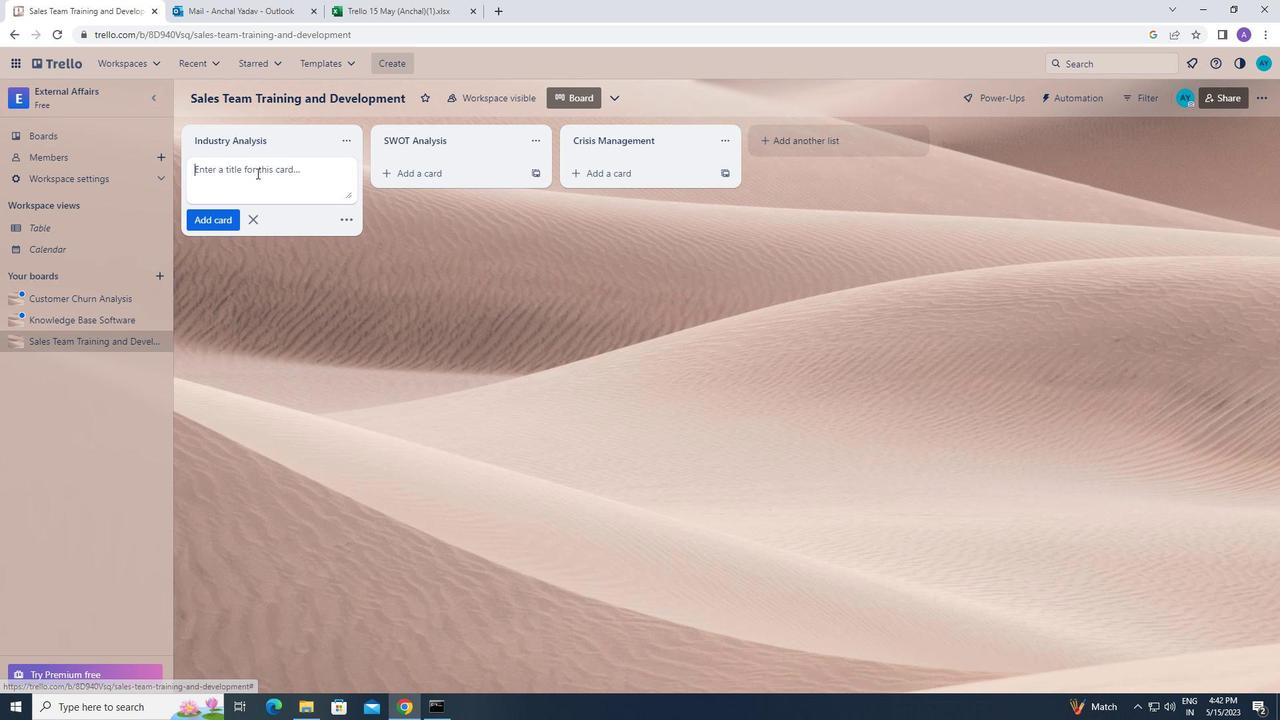 
Action: Key pressed <Key.caps_lock>p<Key.caps_lock>roject<Key.space><Key.caps_lock>r<Key.caps_lock>esource
Screenshot: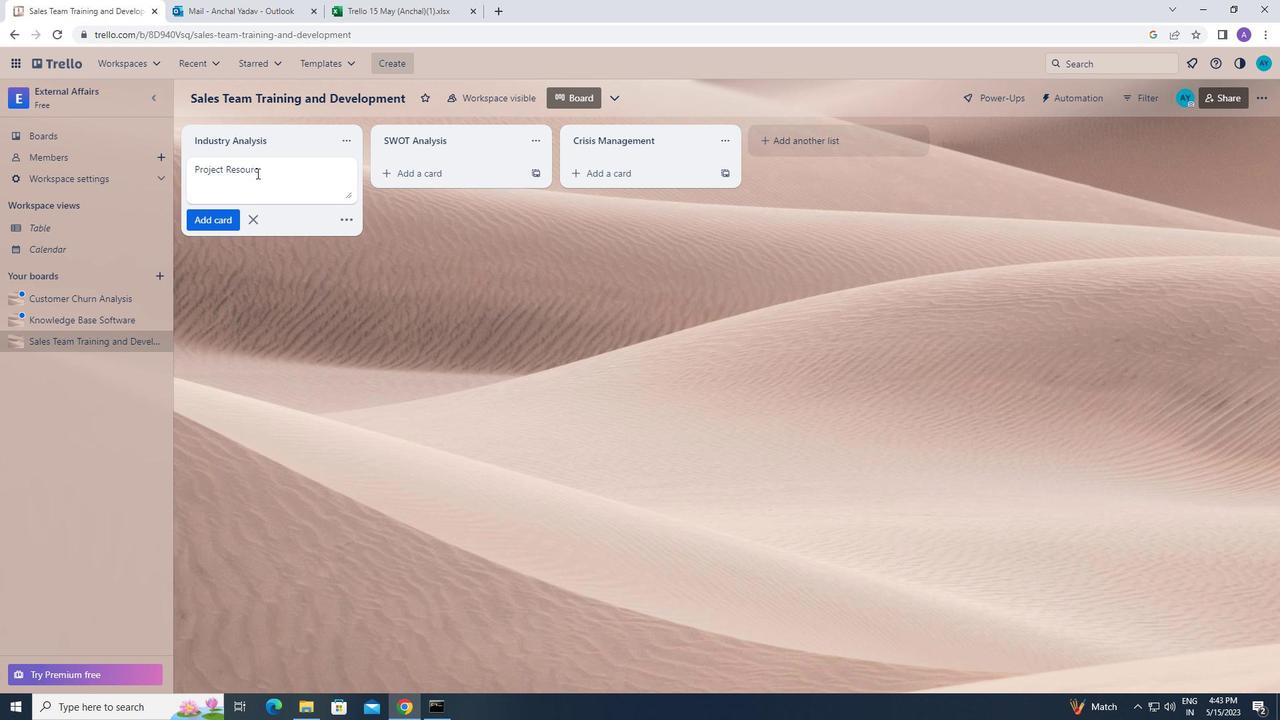 
Action: Mouse moved to (435, 116)
Screenshot: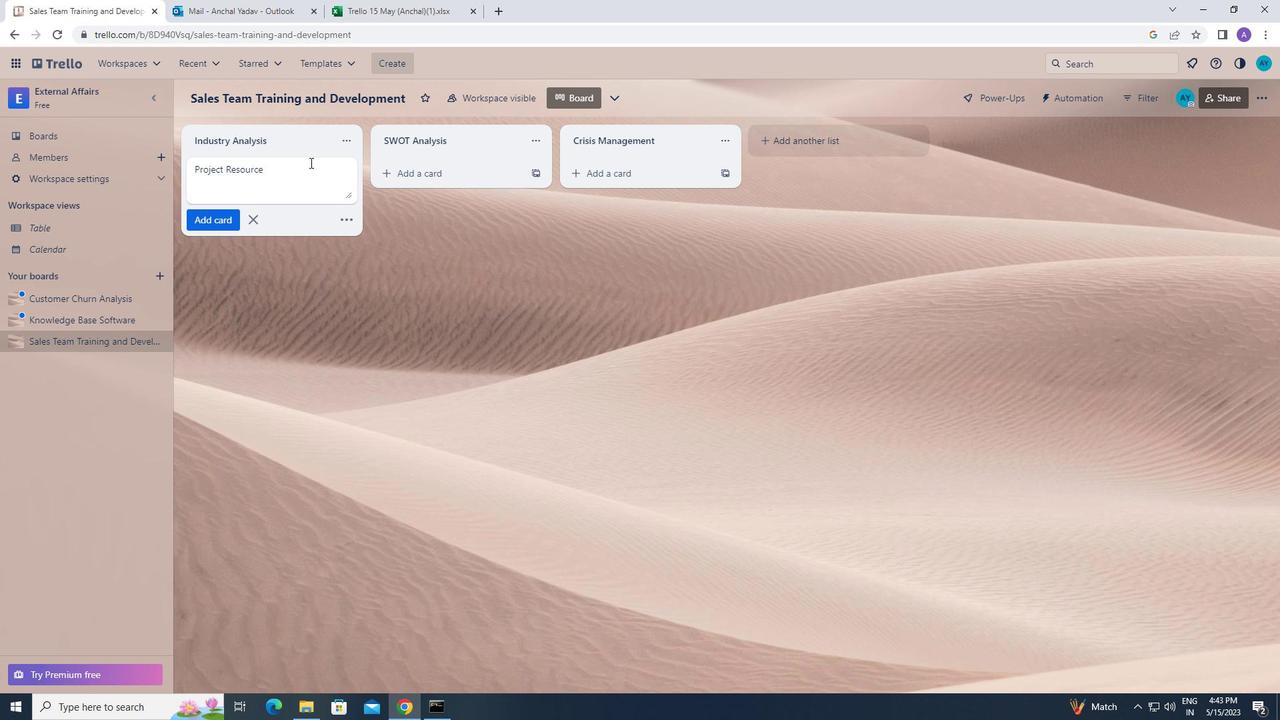 
Action: Key pressed <Key.space>
Screenshot: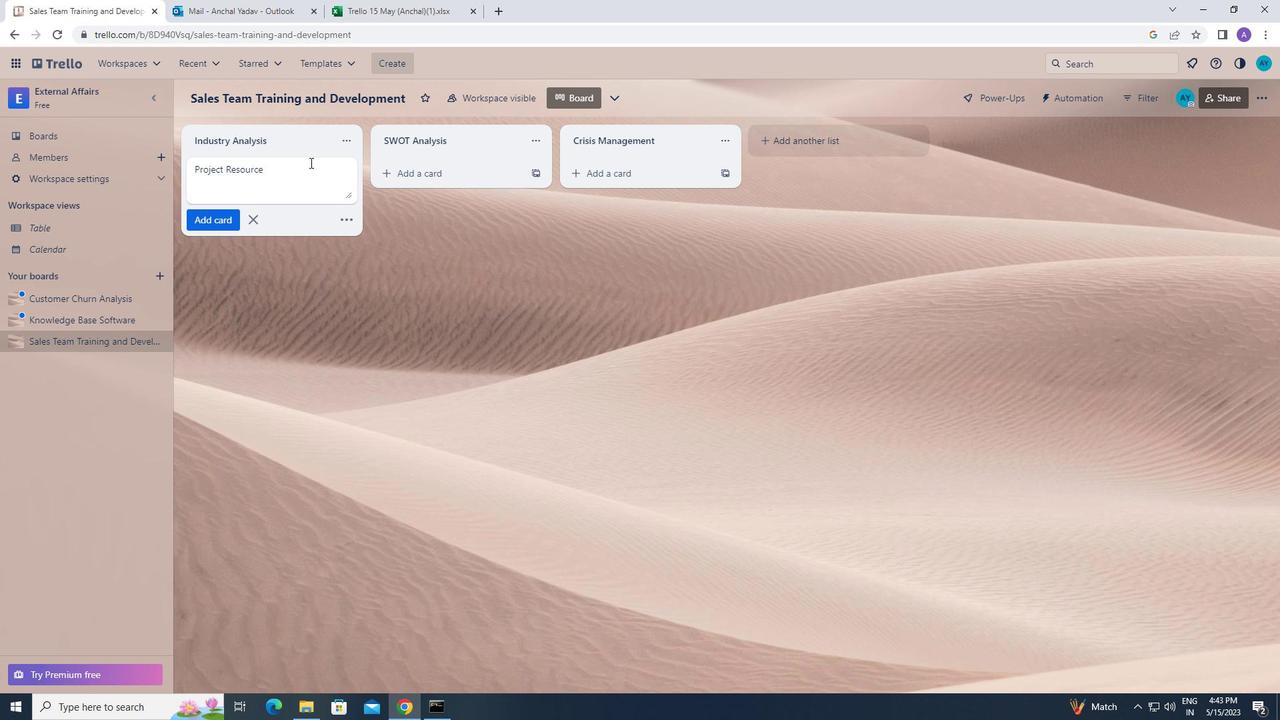 
Action: Mouse moved to (678, 0)
Screenshot: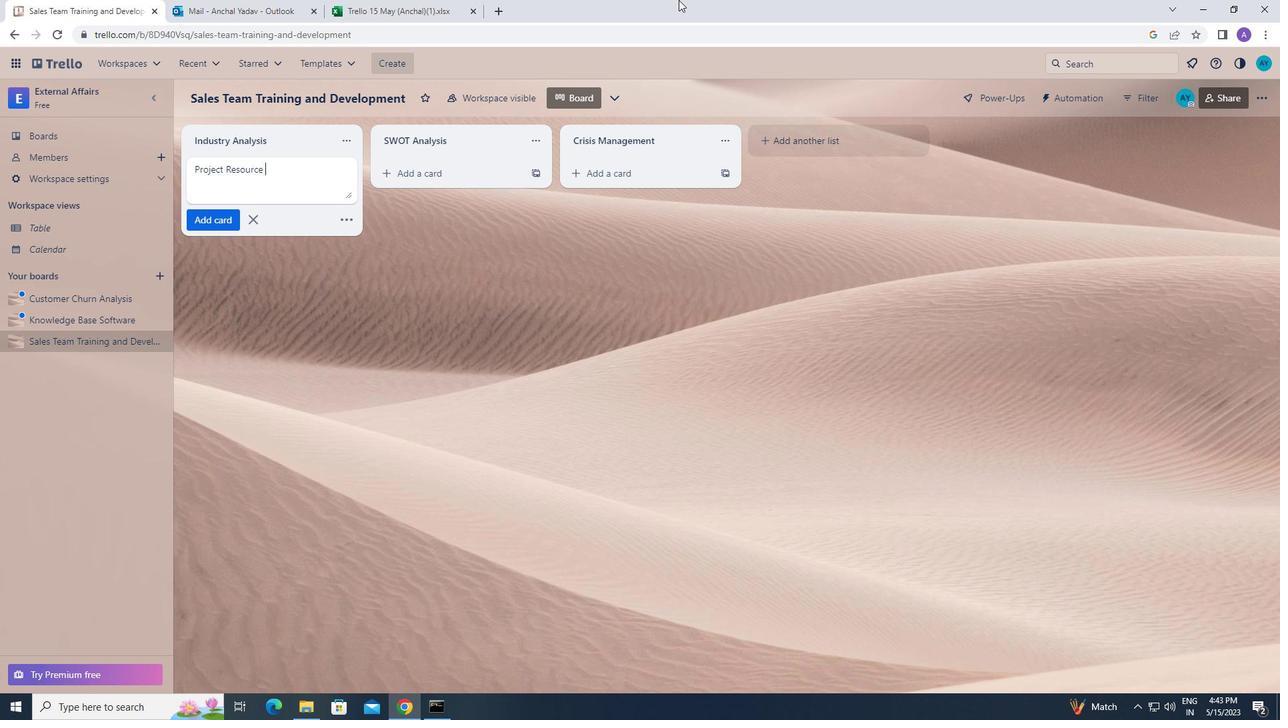 
Action: Key pressed <Key.space><Key.caps_lock>a<Key.caps_lock>llocation
Screenshot: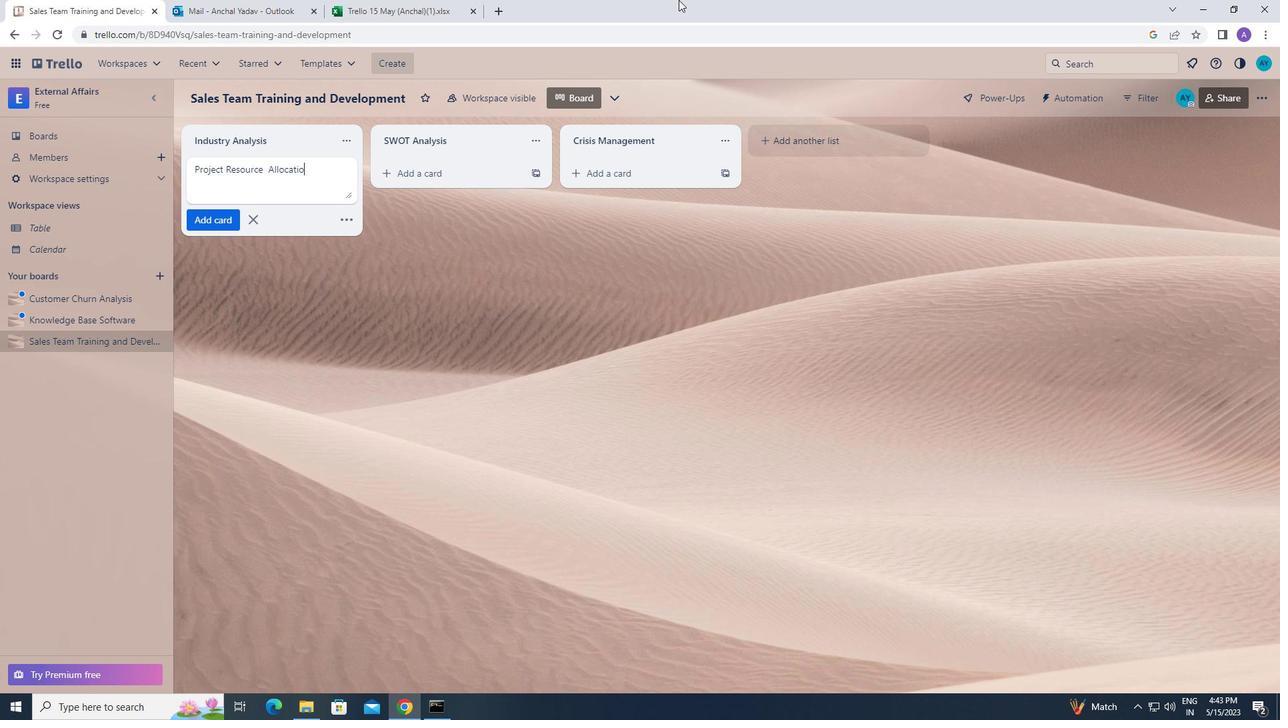 
Action: Mouse moved to (222, 215)
Screenshot: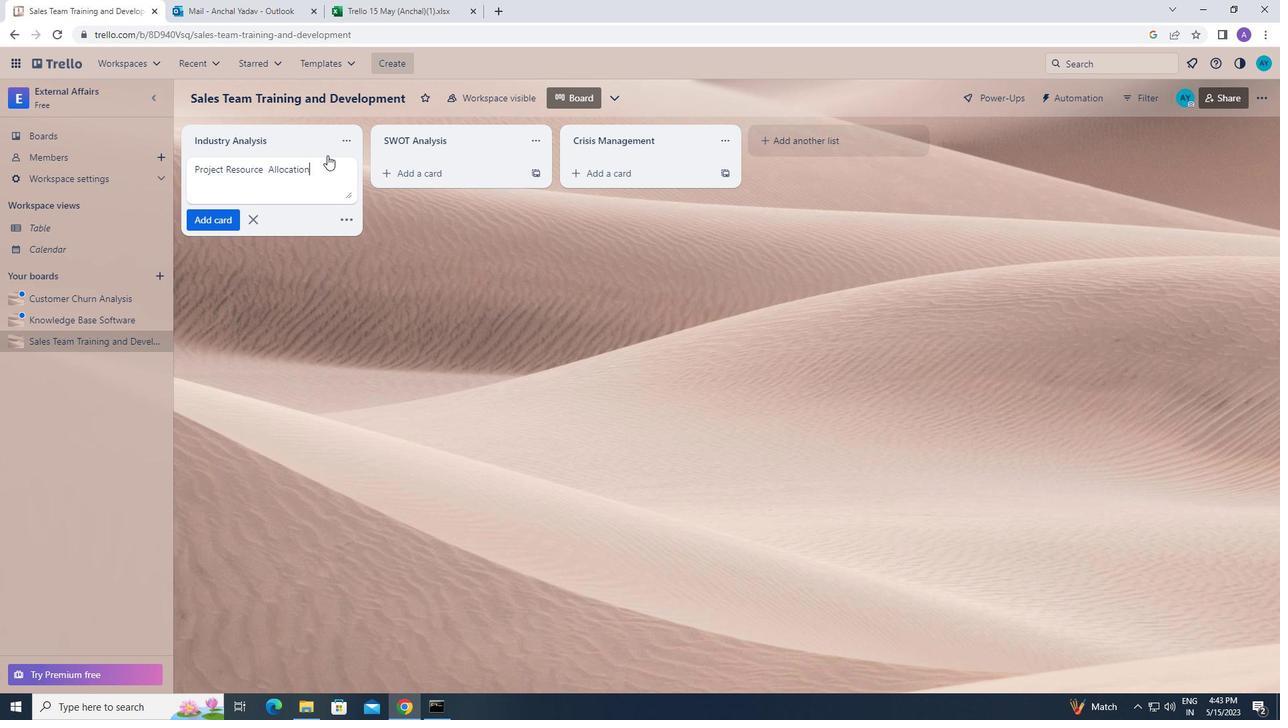 
Action: Mouse pressed left at (222, 215)
Screenshot: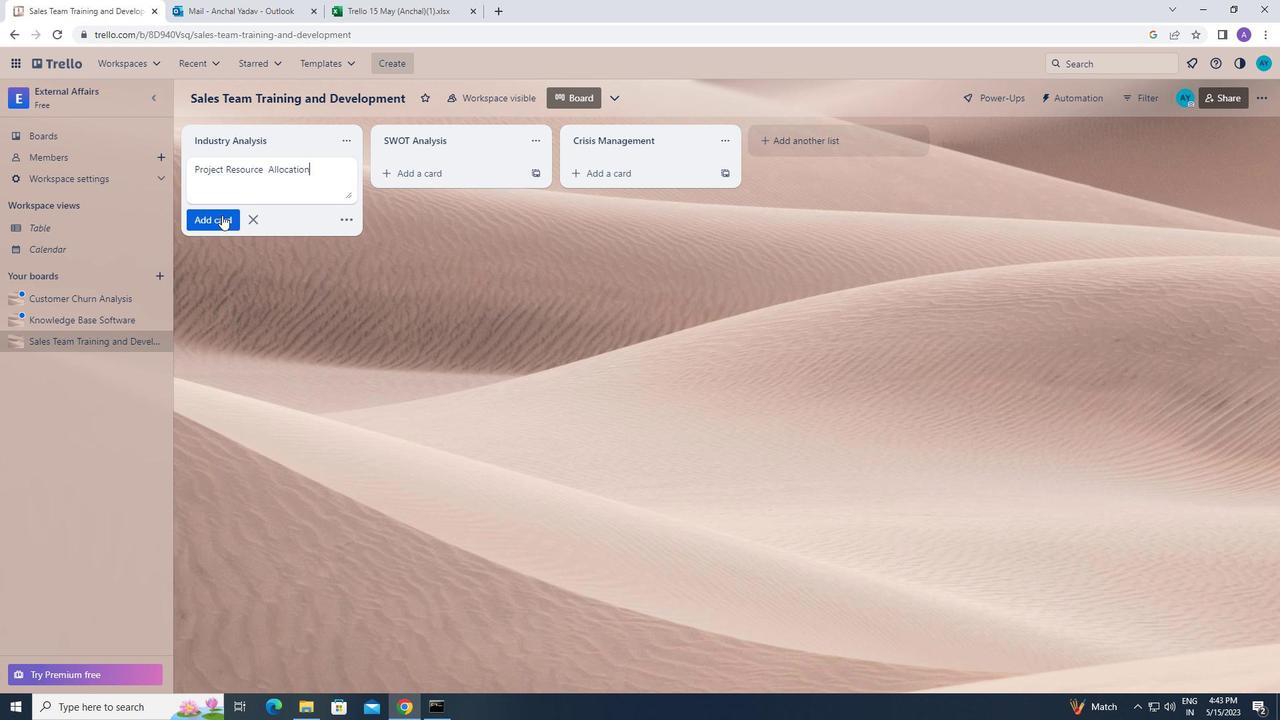 
Action: Mouse moved to (474, 394)
Screenshot: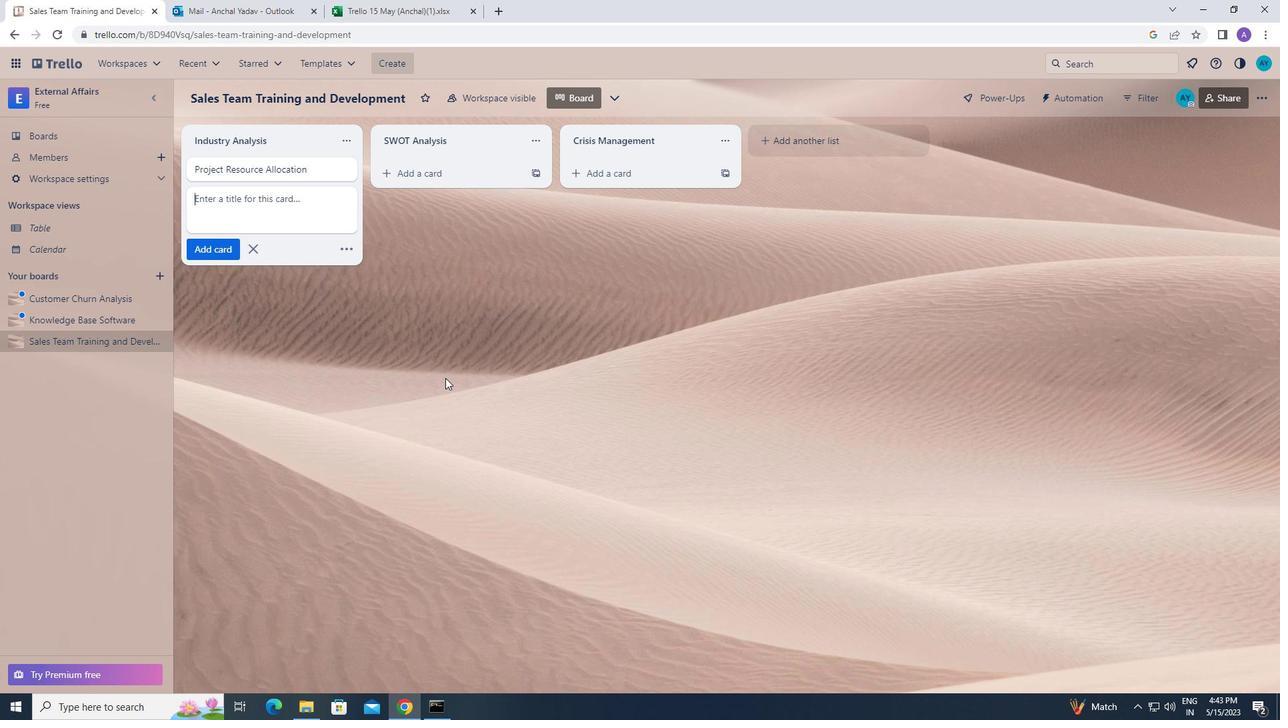 
